 Task: Look for space in Dar es Salaam, Tanzania from 10th July, 2023 to 15th July, 2023 for 7 adults in price range Rs.10000 to Rs.15000. Place can be entire place or shared room with 4 bedrooms having 7 beds and 4 bathrooms. Property type can be house, flat, guest house. Amenities needed are: wifi, TV, free parkinig on premises, gym, breakfast. Booking option can be shelf check-in. Required host language is English.
Action: Mouse moved to (466, 90)
Screenshot: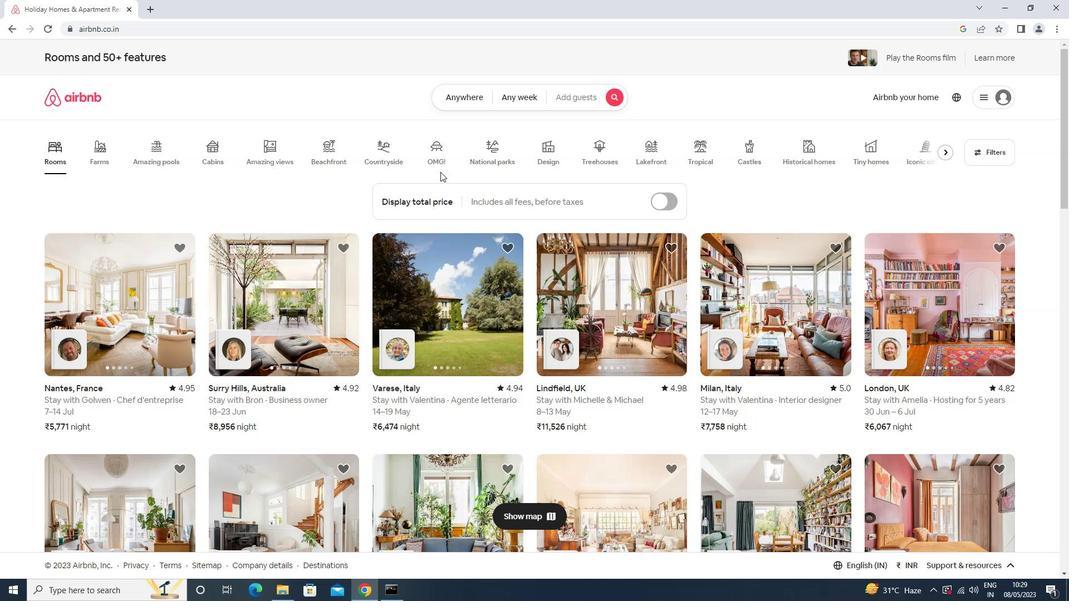 
Action: Mouse pressed left at (466, 90)
Screenshot: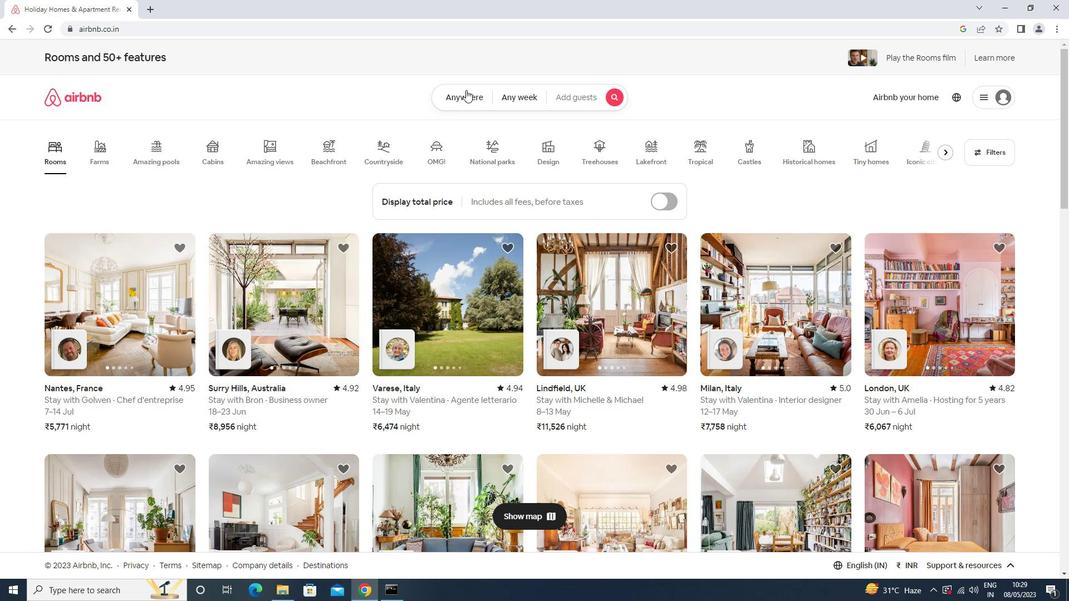 
Action: Mouse moved to (398, 137)
Screenshot: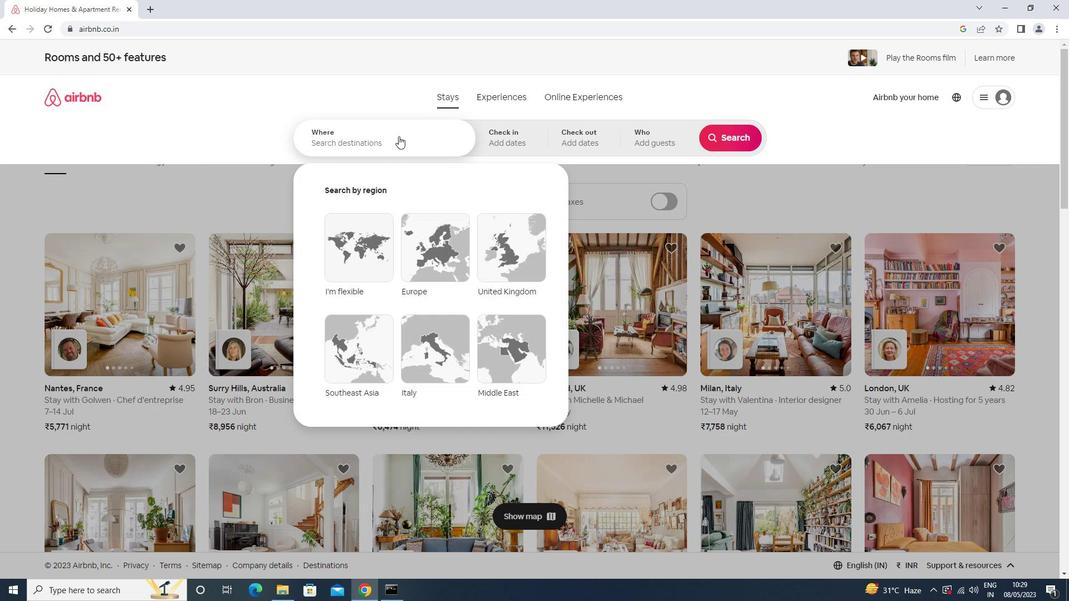 
Action: Mouse pressed left at (398, 137)
Screenshot: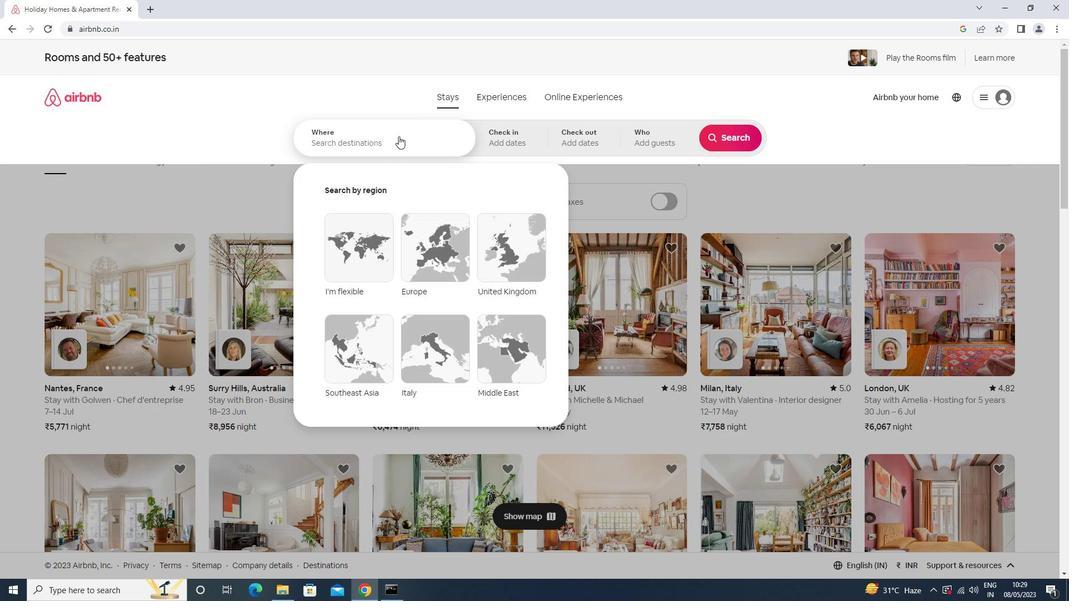 
Action: Key pressed <Key.shift>DAR<Key.space>ES<Key.space><Key.shift>SALAAM<Key.down><Key.enter>
Screenshot: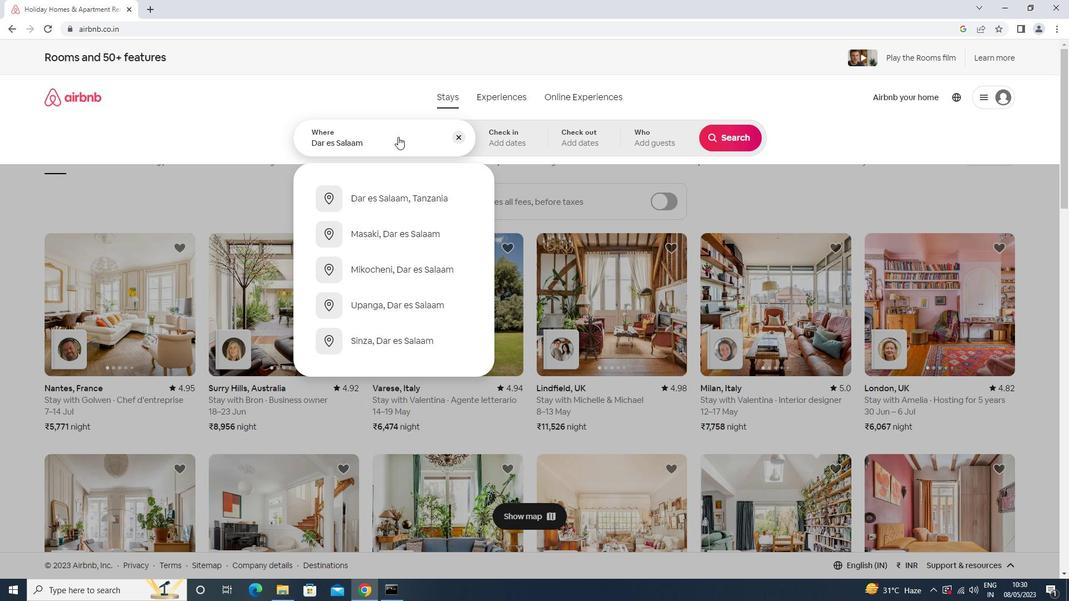 
Action: Mouse moved to (734, 224)
Screenshot: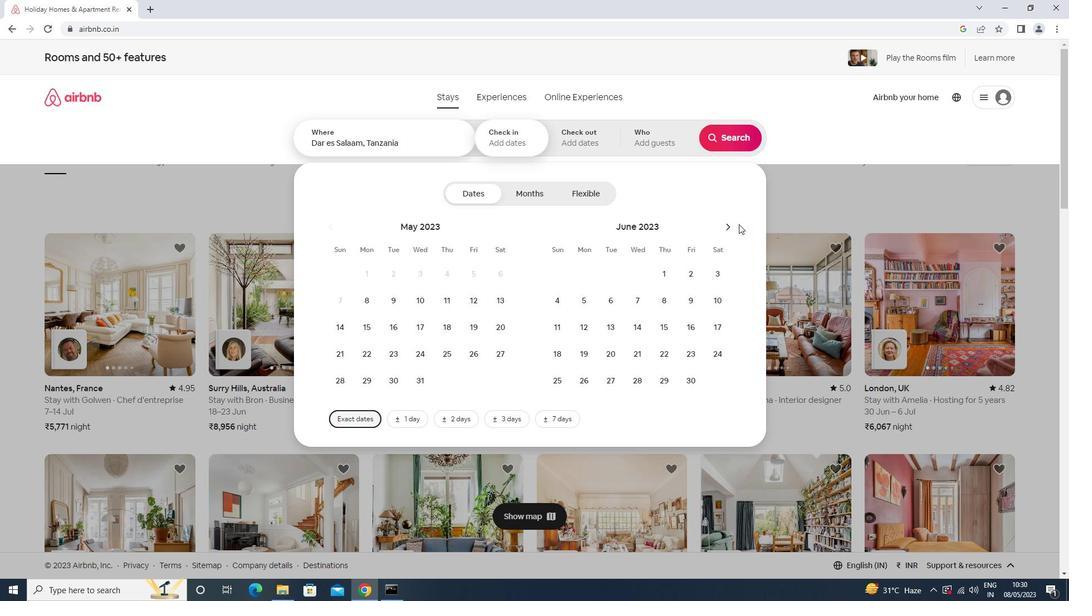 
Action: Mouse pressed left at (734, 224)
Screenshot: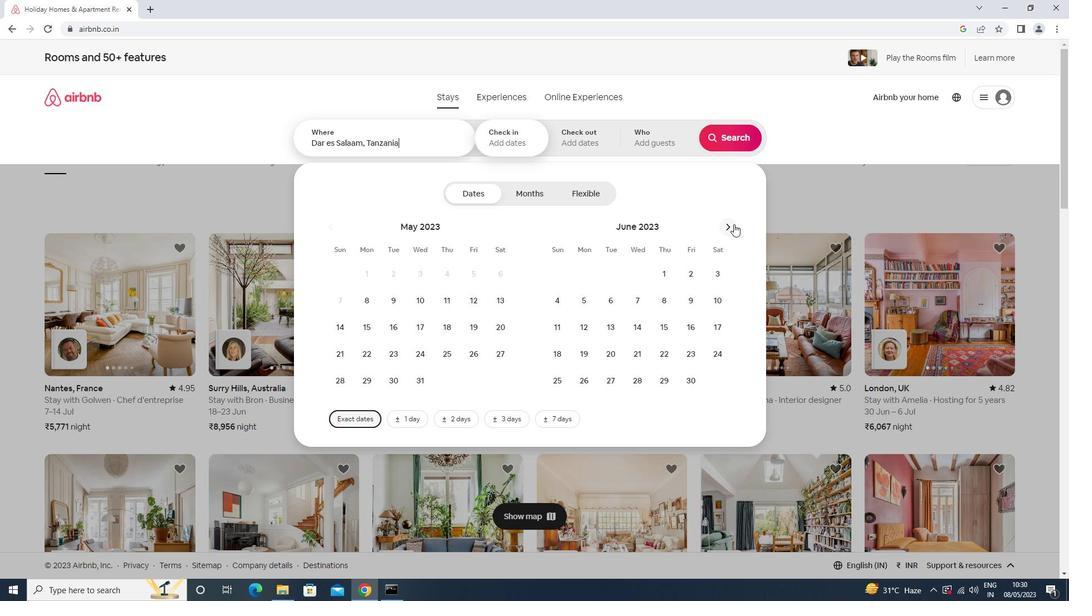 
Action: Mouse moved to (586, 324)
Screenshot: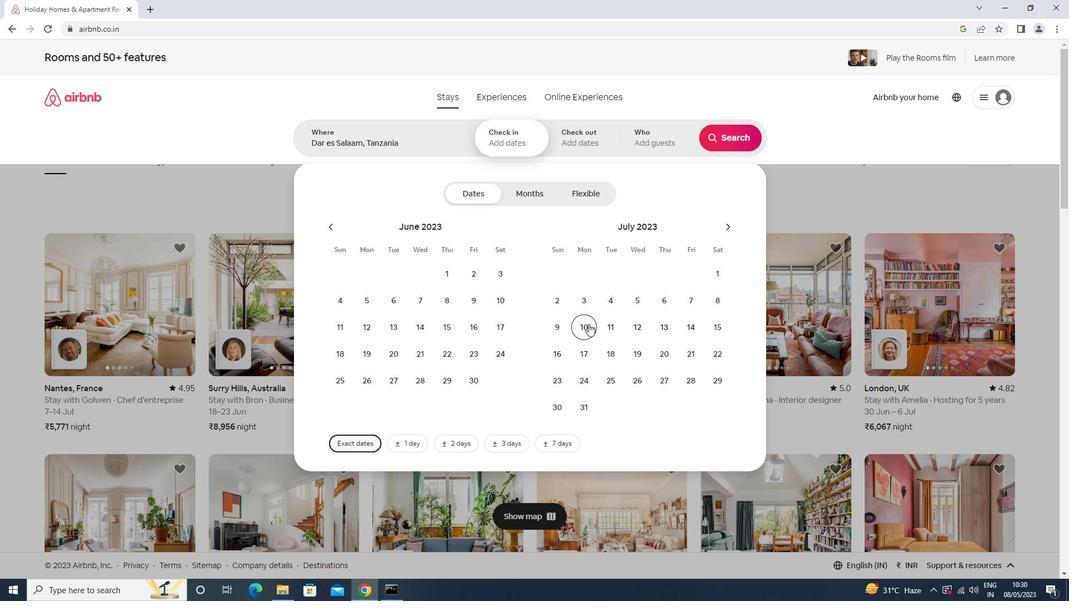 
Action: Mouse pressed left at (586, 324)
Screenshot: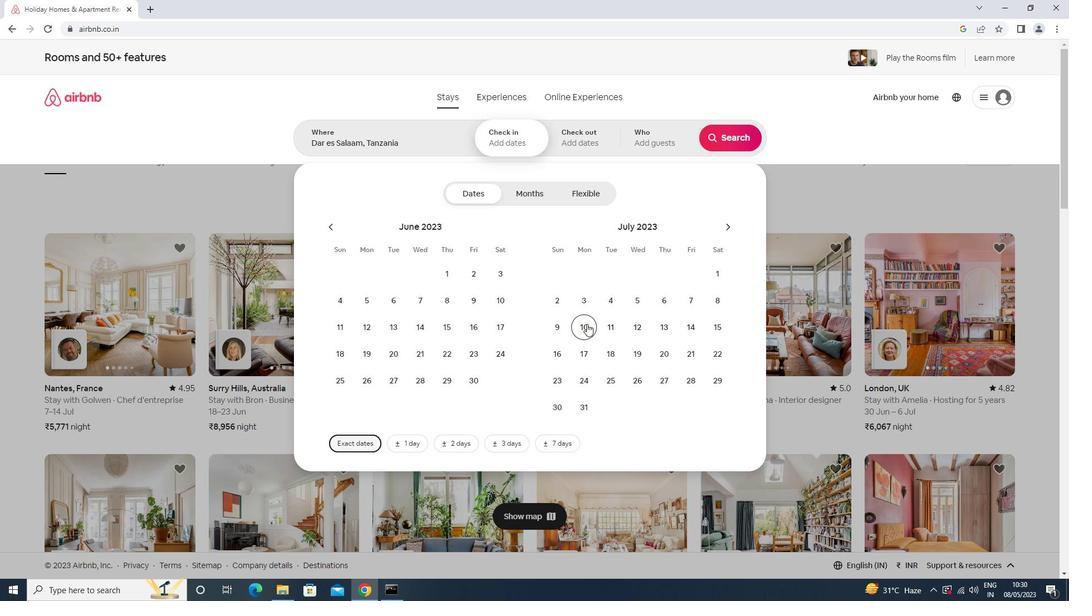 
Action: Mouse moved to (720, 330)
Screenshot: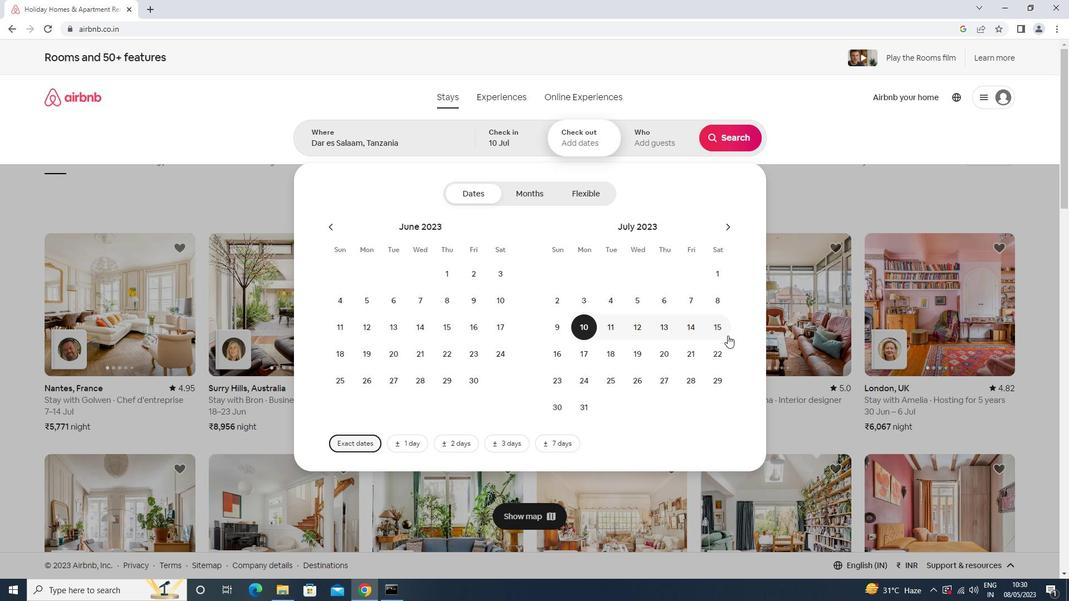 
Action: Mouse pressed left at (720, 330)
Screenshot: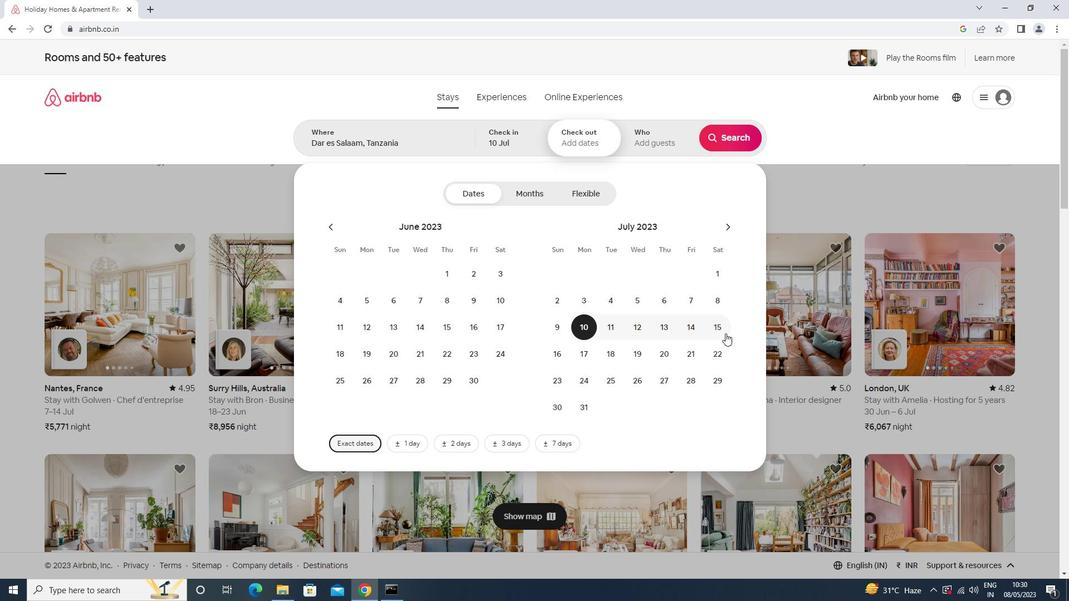 
Action: Mouse moved to (631, 135)
Screenshot: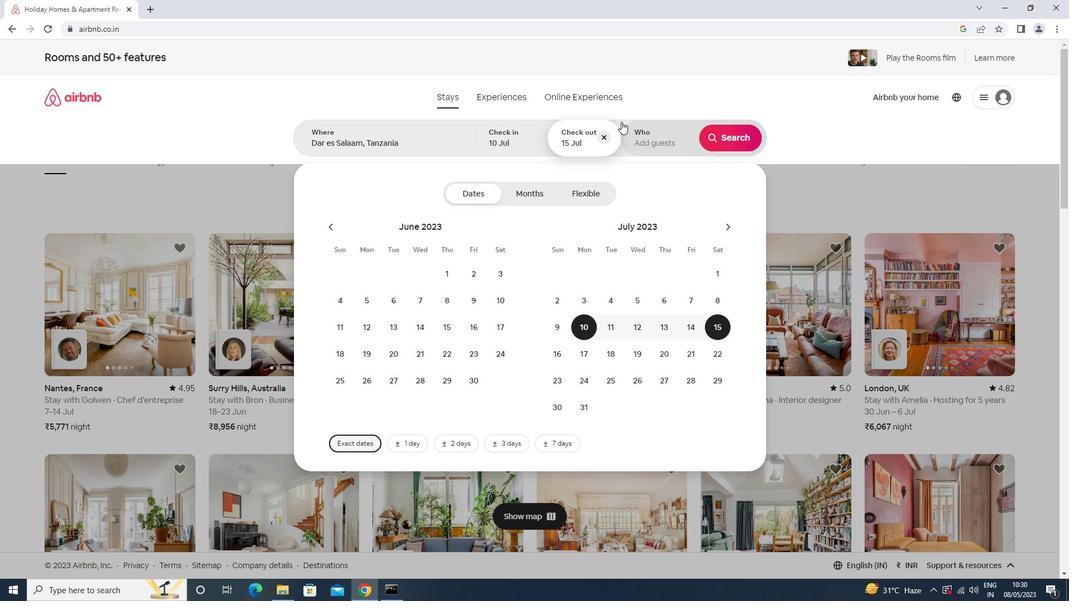 
Action: Mouse pressed left at (631, 135)
Screenshot: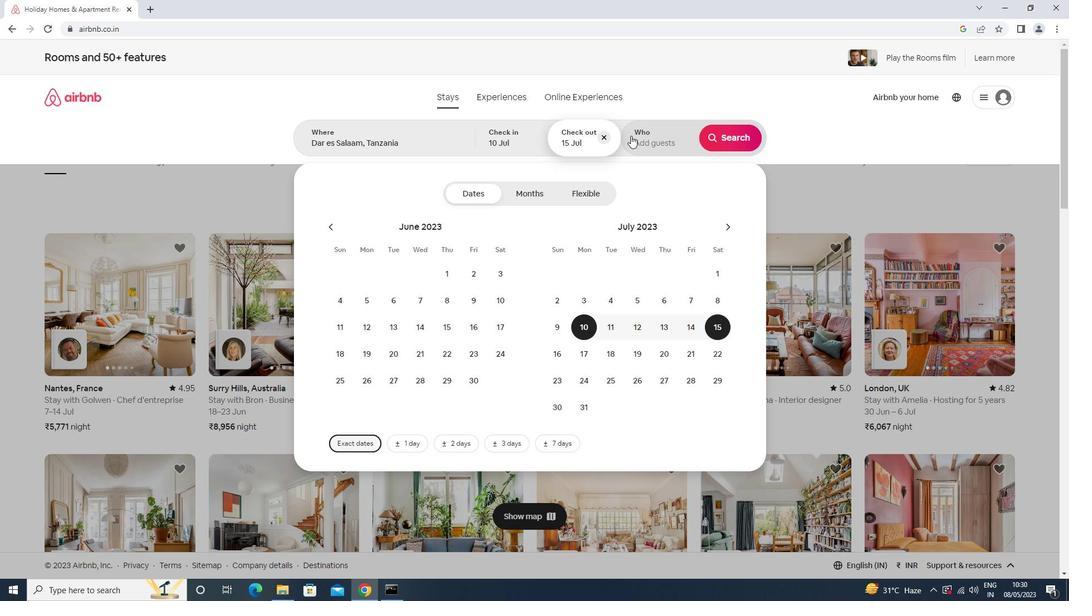 
Action: Mouse moved to (733, 198)
Screenshot: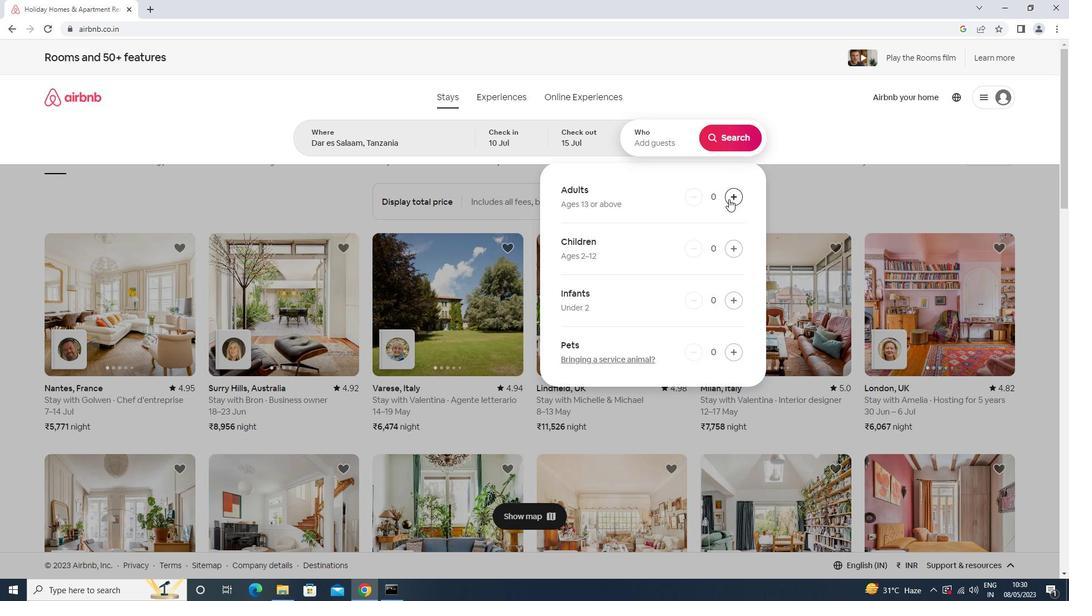 
Action: Mouse pressed left at (733, 198)
Screenshot: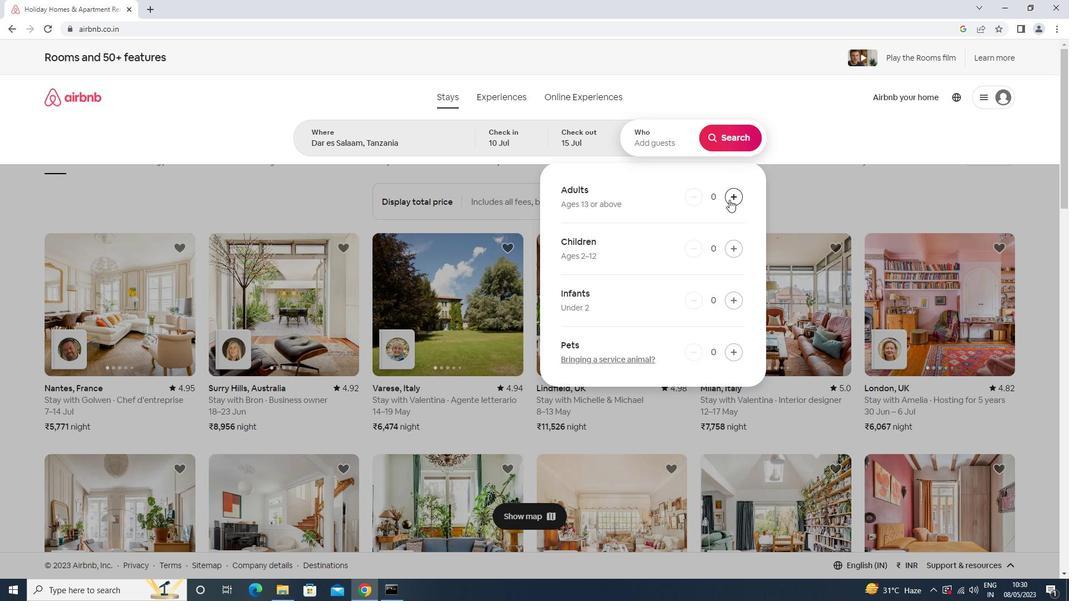 
Action: Mouse pressed left at (733, 198)
Screenshot: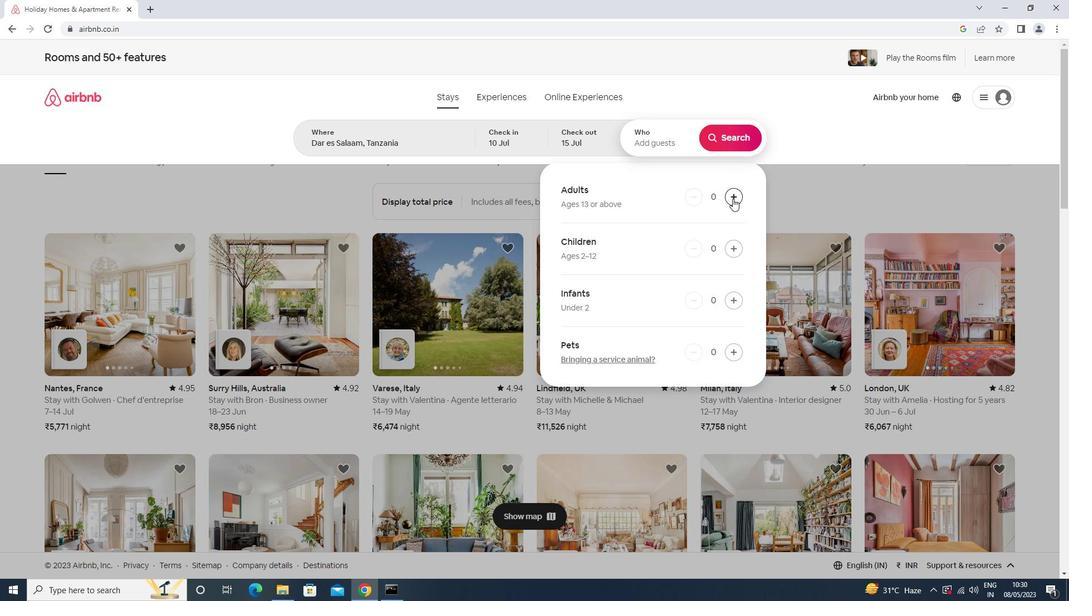 
Action: Mouse moved to (733, 198)
Screenshot: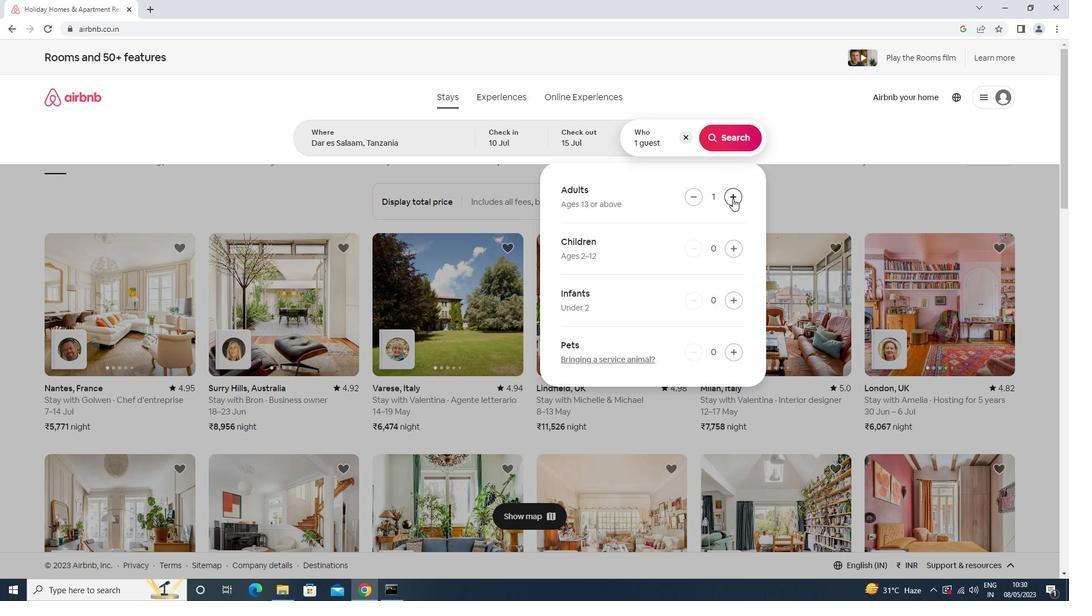 
Action: Mouse pressed left at (733, 198)
Screenshot: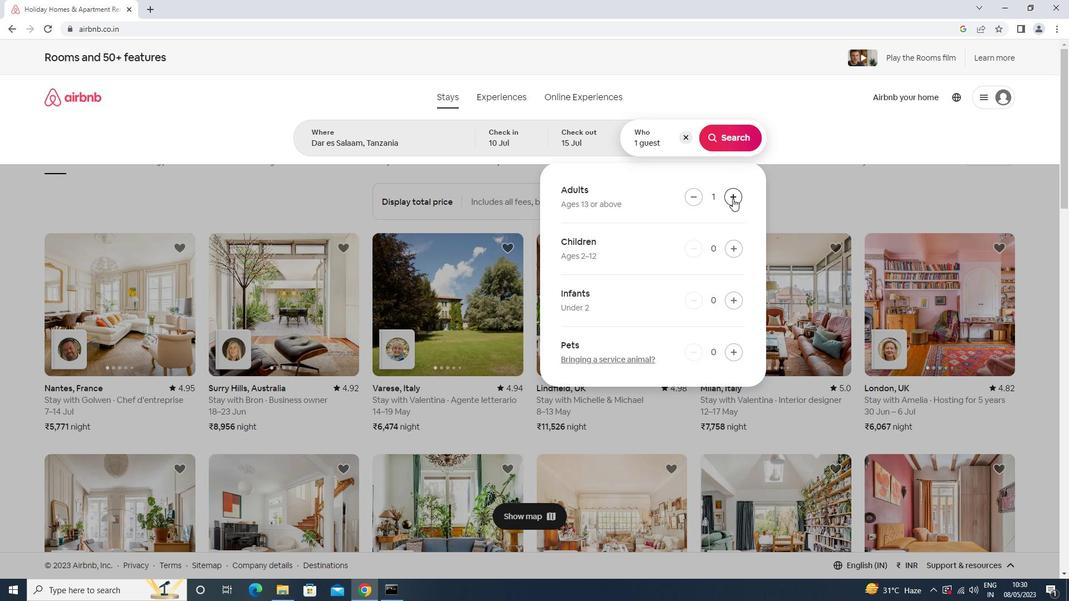 
Action: Mouse pressed left at (733, 198)
Screenshot: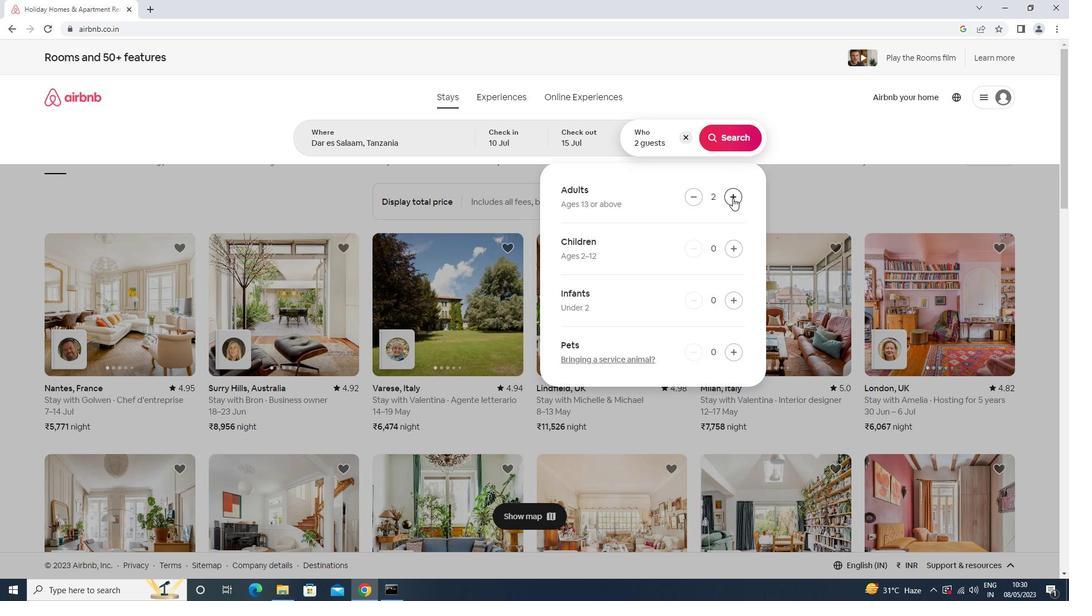 
Action: Mouse pressed left at (733, 198)
Screenshot: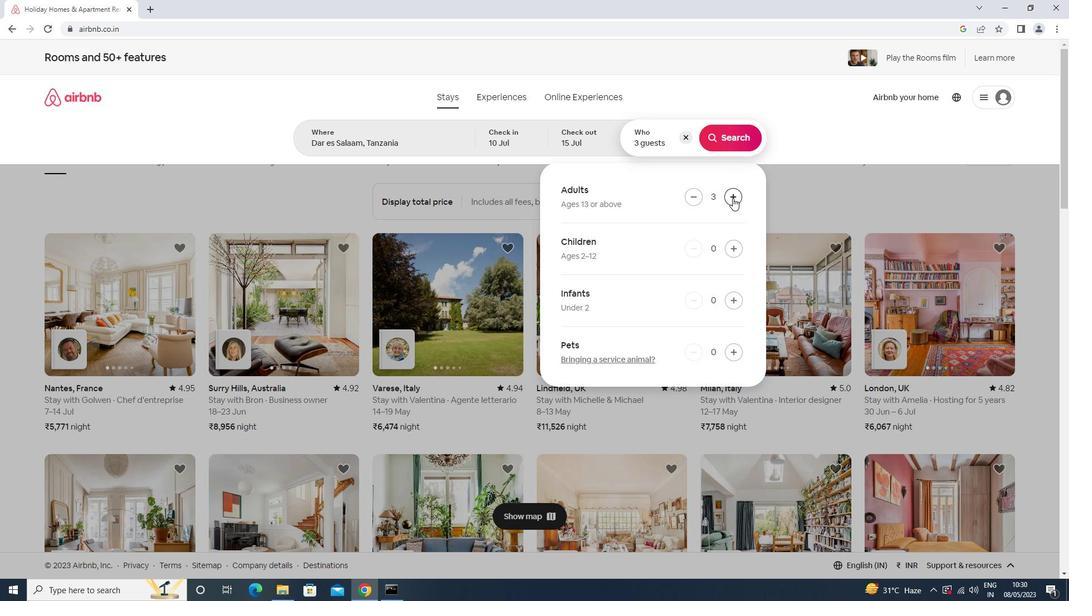 
Action: Mouse pressed left at (733, 198)
Screenshot: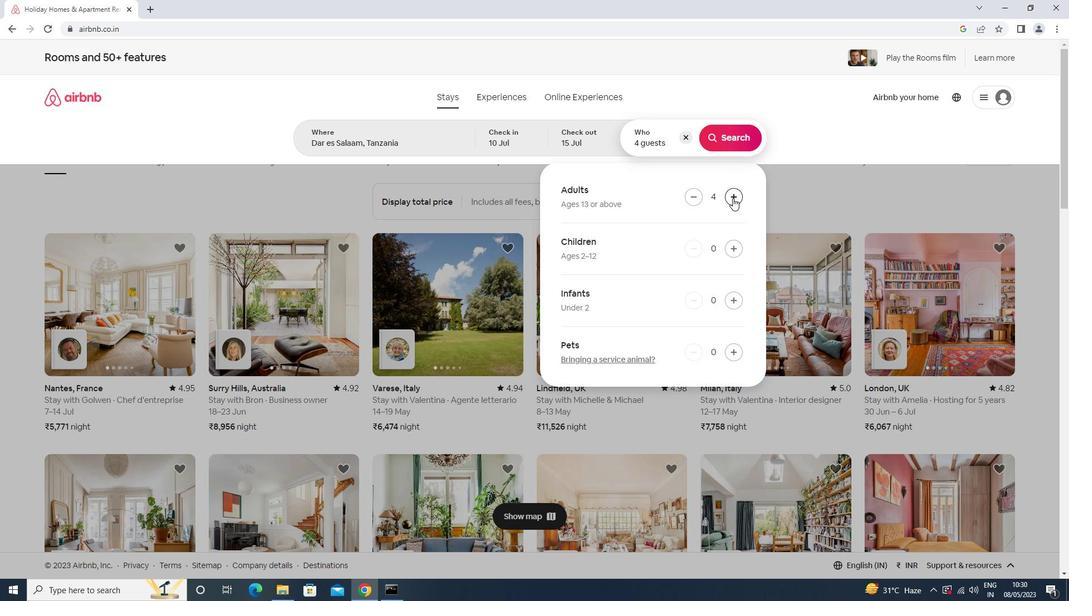 
Action: Mouse pressed left at (733, 198)
Screenshot: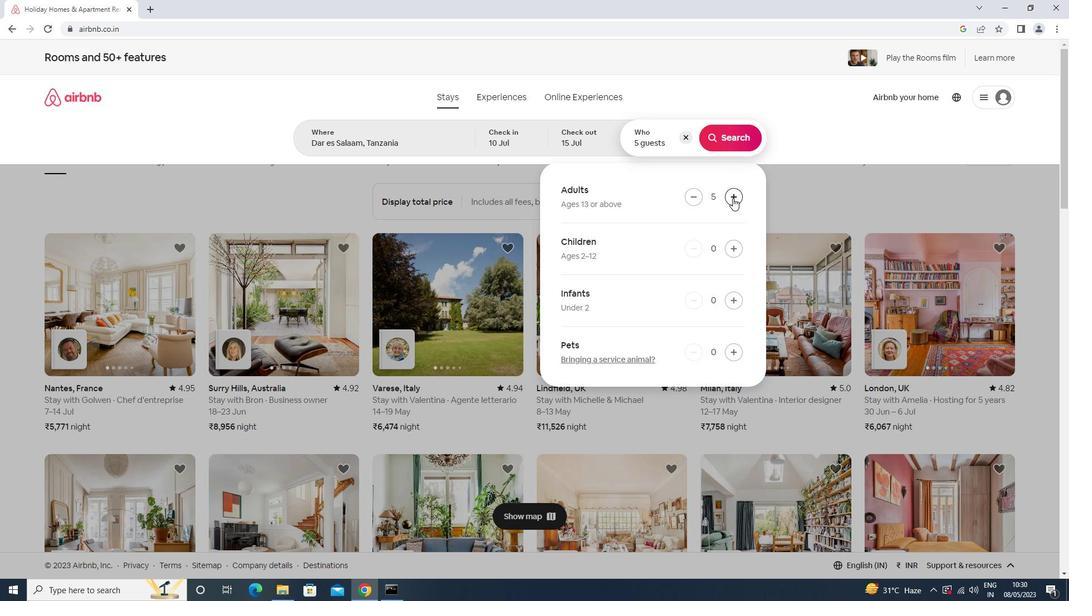 
Action: Mouse moved to (736, 142)
Screenshot: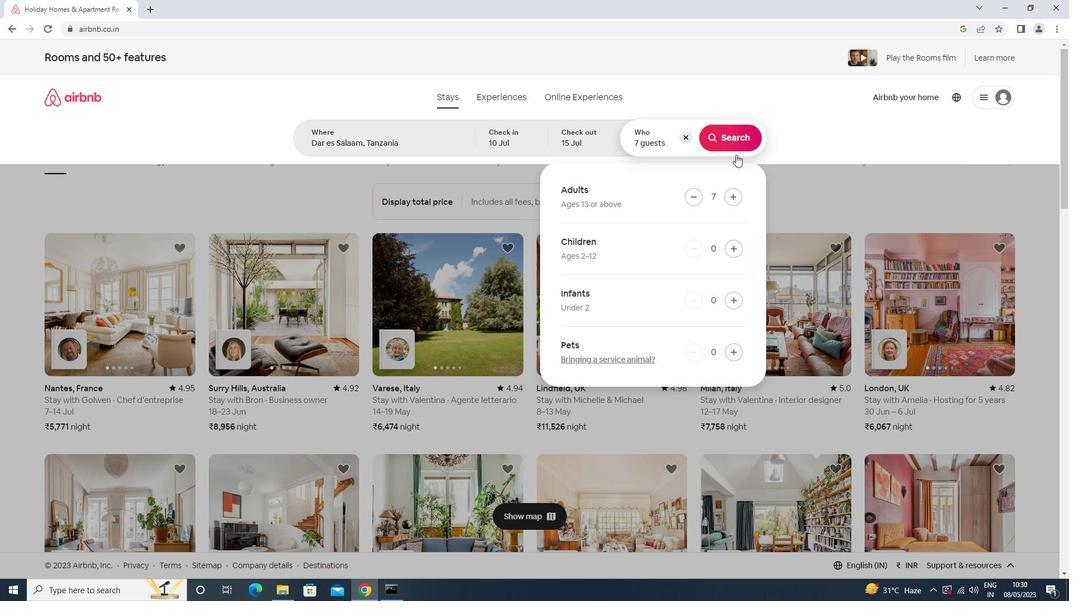 
Action: Mouse pressed left at (736, 142)
Screenshot: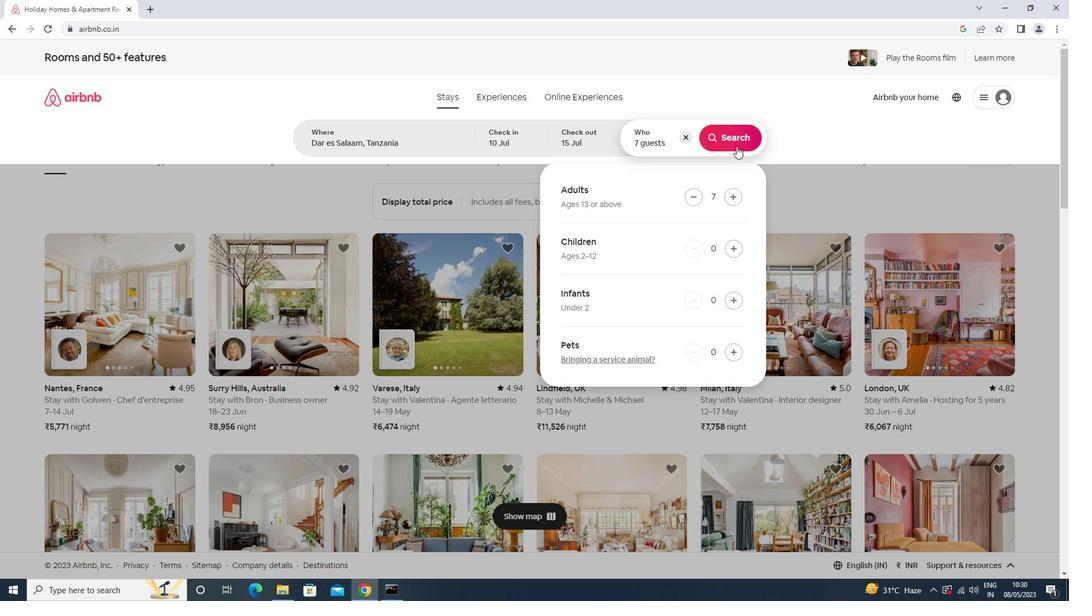 
Action: Mouse moved to (1017, 109)
Screenshot: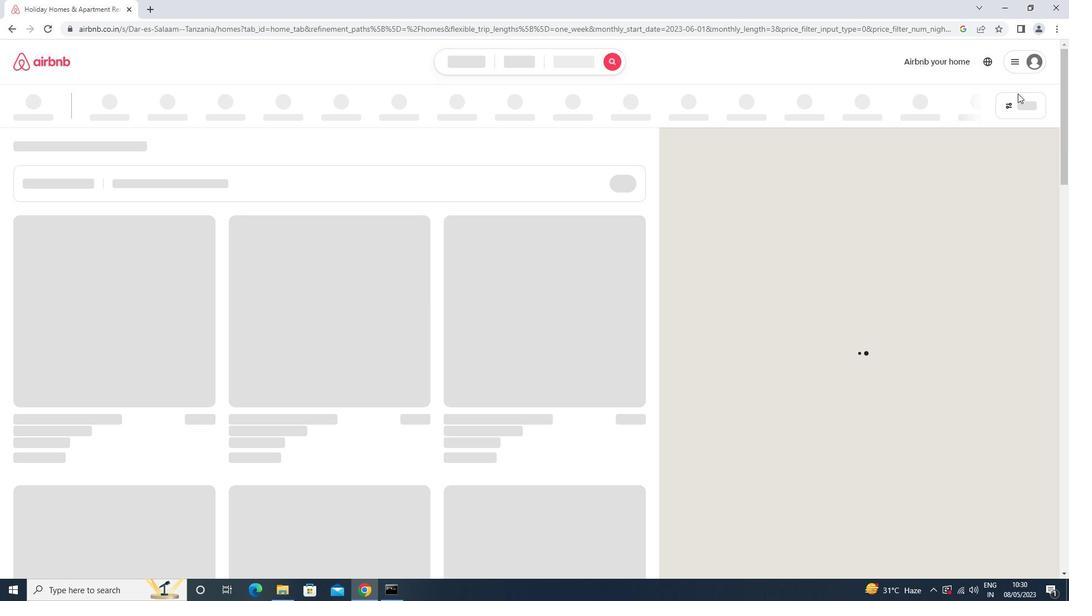 
Action: Mouse pressed left at (1017, 109)
Screenshot: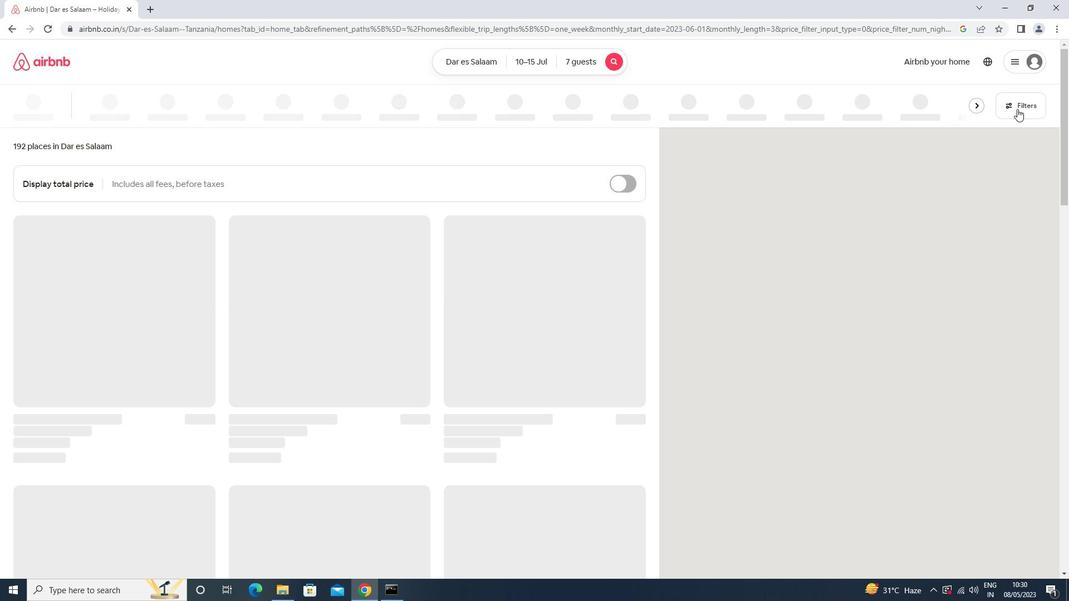 
Action: Mouse moved to (483, 374)
Screenshot: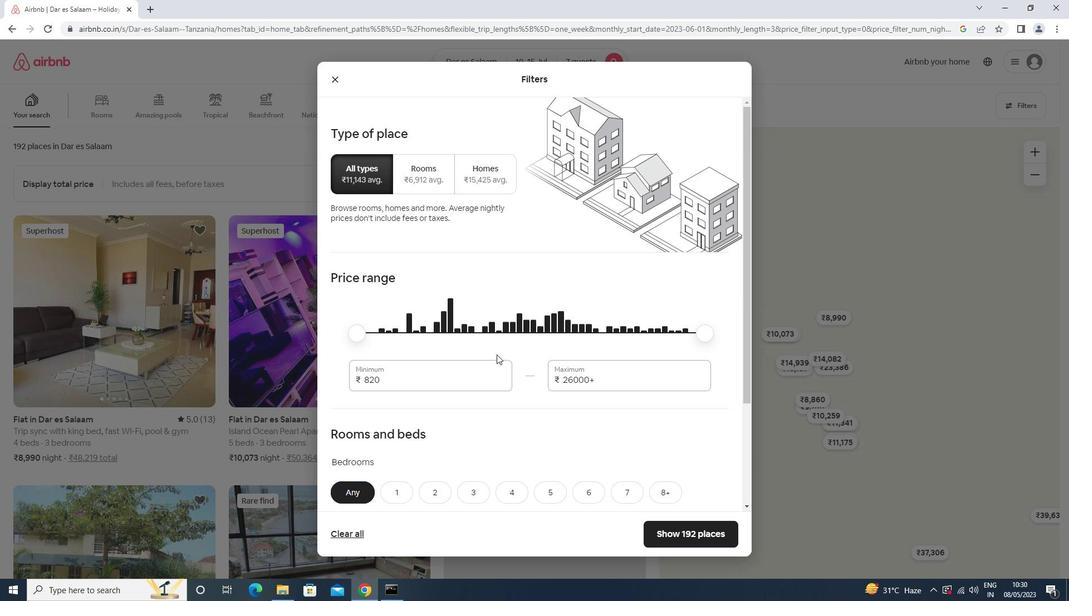 
Action: Mouse pressed left at (483, 374)
Screenshot: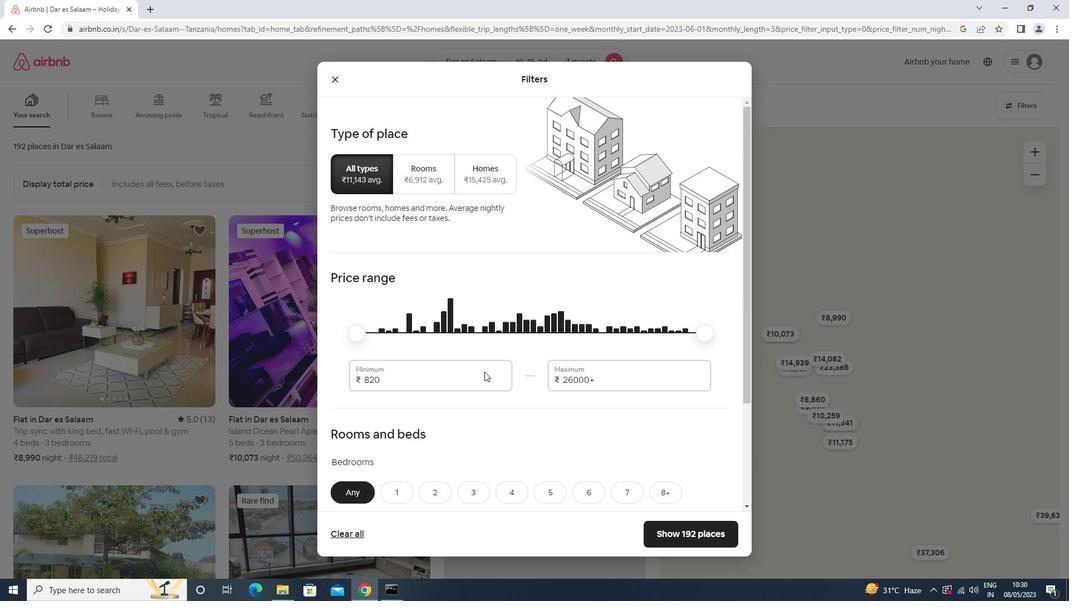 
Action: Mouse moved to (484, 373)
Screenshot: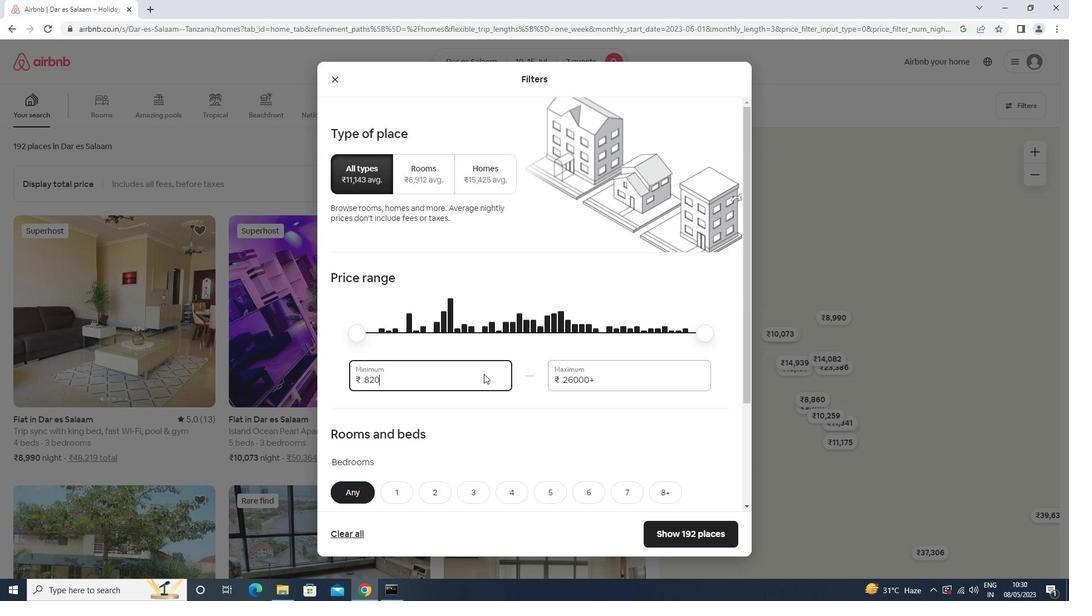 
Action: Key pressed <Key.backspace><Key.backspace><Key.backspace><Key.backspace>10000<Key.tab>15000
Screenshot: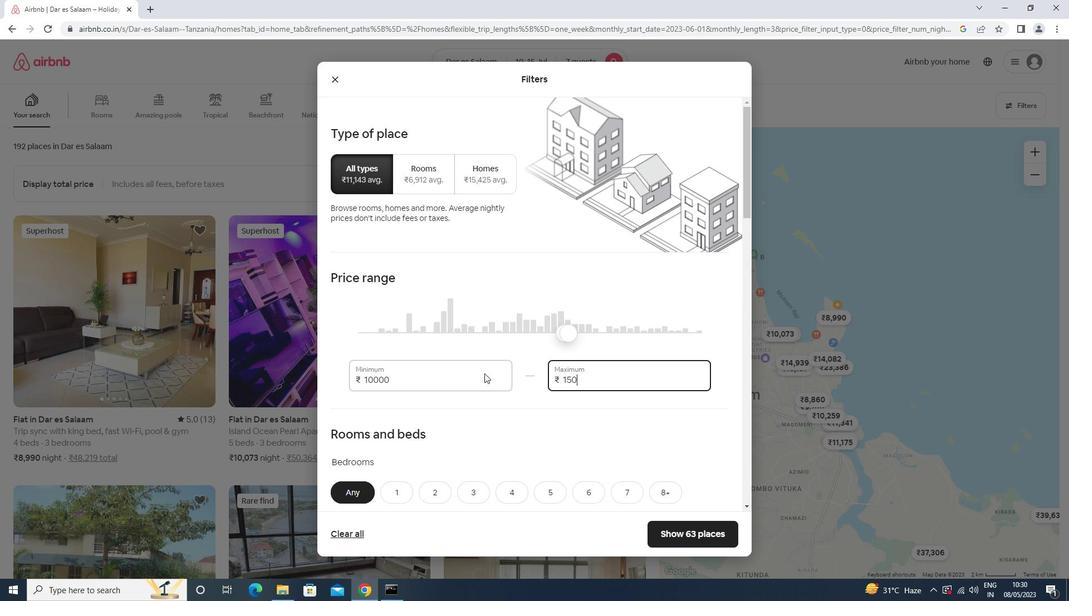 
Action: Mouse moved to (486, 368)
Screenshot: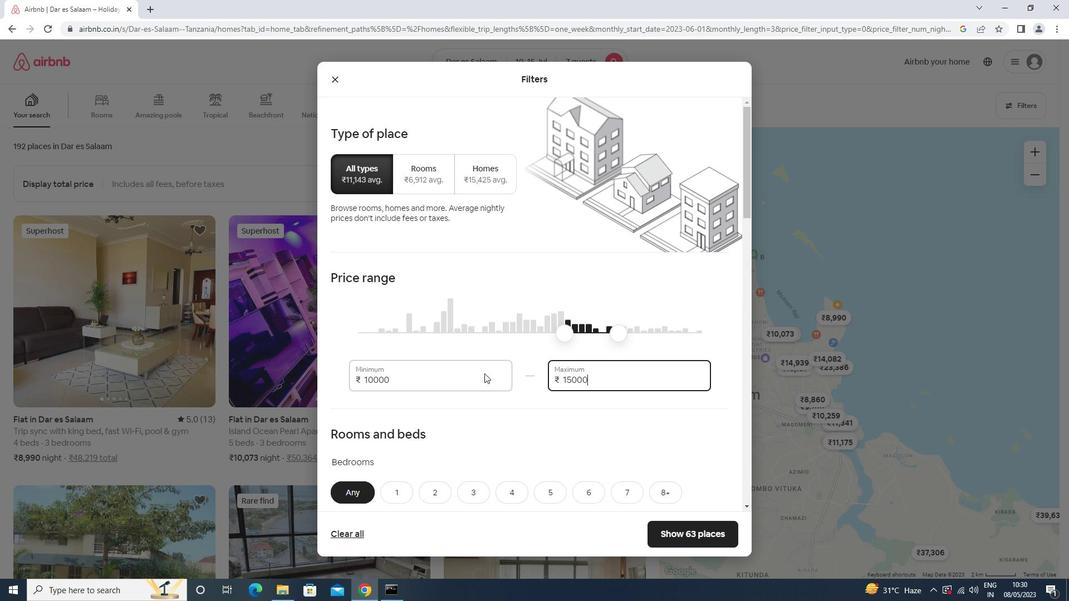 
Action: Mouse scrolled (486, 367) with delta (0, 0)
Screenshot: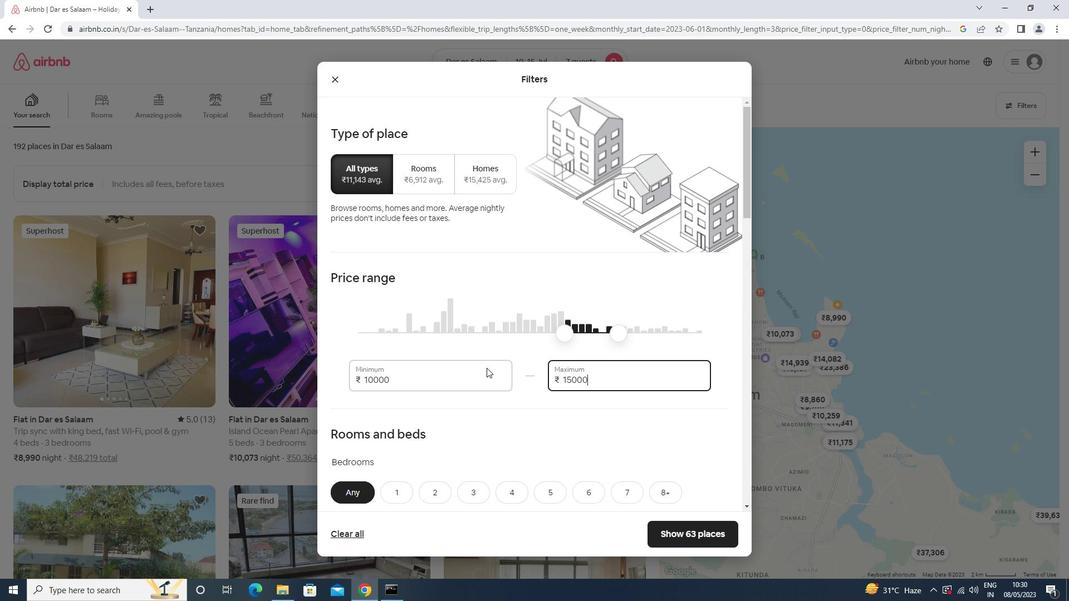 
Action: Mouse scrolled (486, 367) with delta (0, 0)
Screenshot: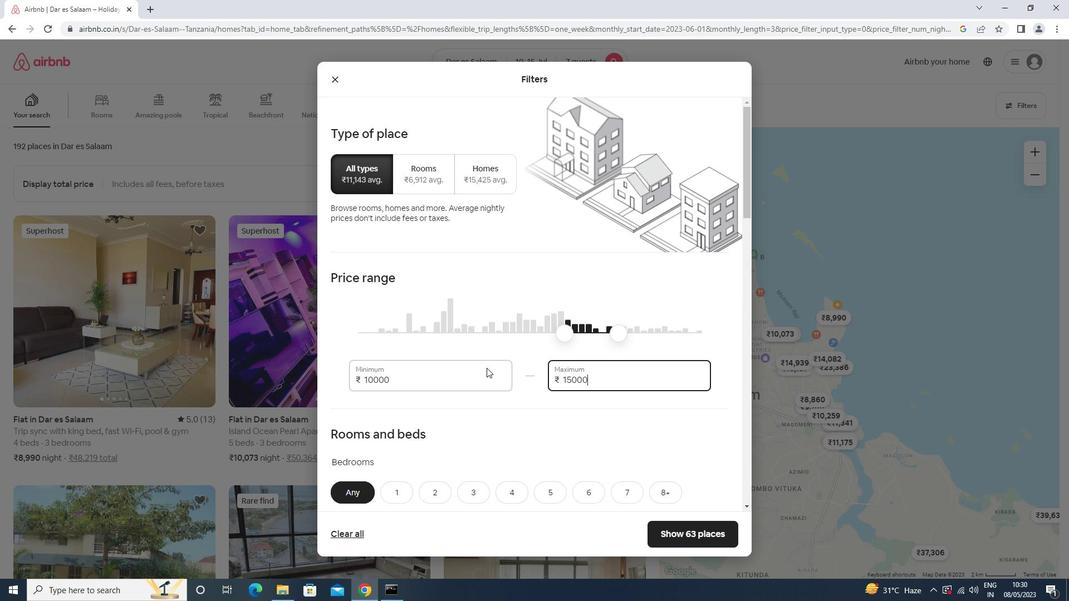 
Action: Mouse scrolled (486, 367) with delta (0, 0)
Screenshot: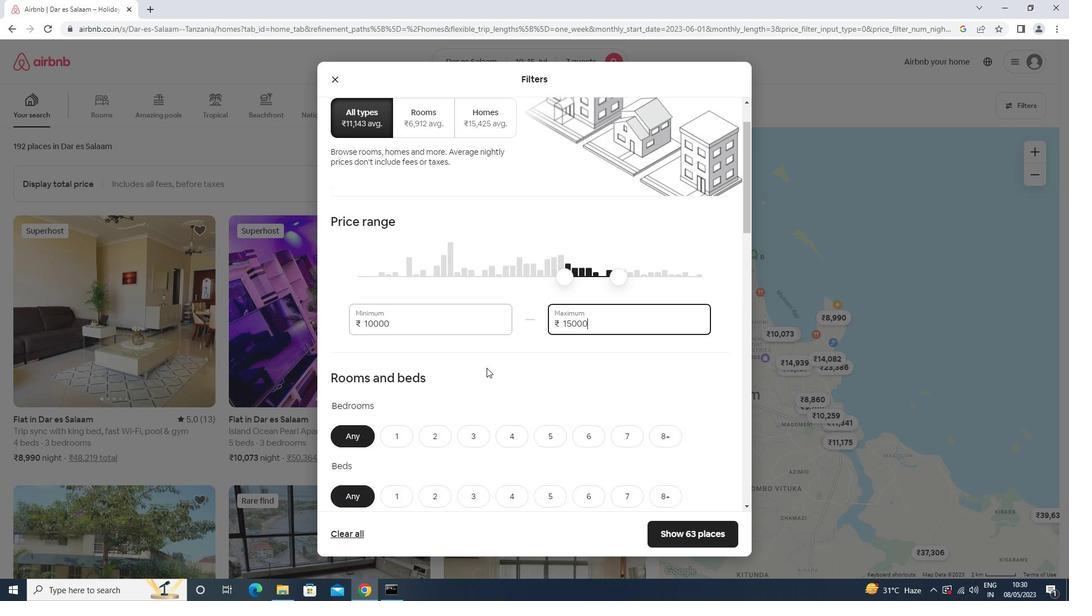 
Action: Mouse moved to (513, 329)
Screenshot: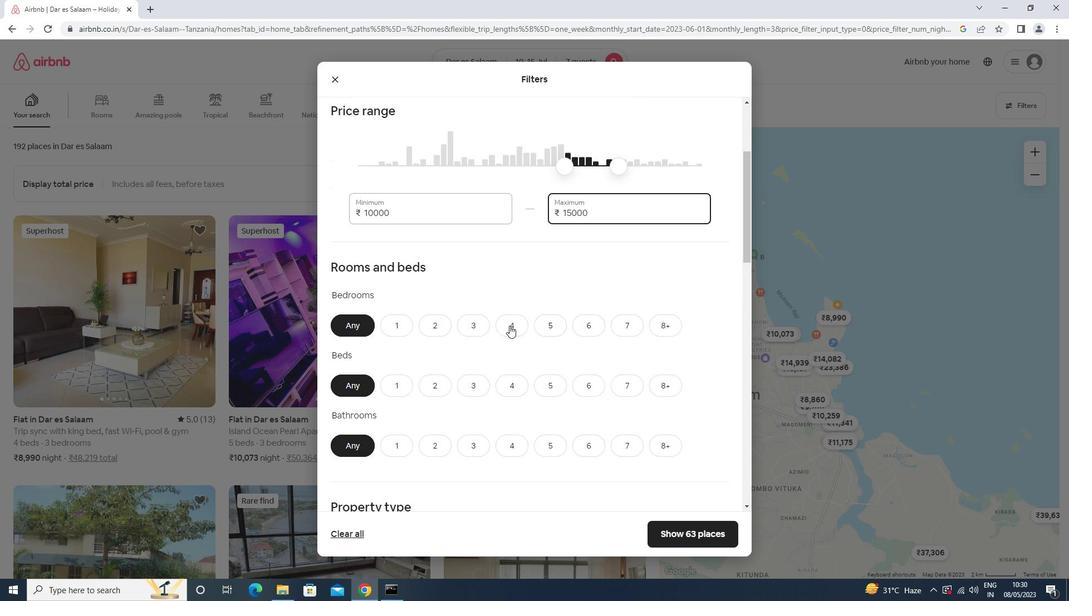 
Action: Mouse pressed left at (513, 329)
Screenshot: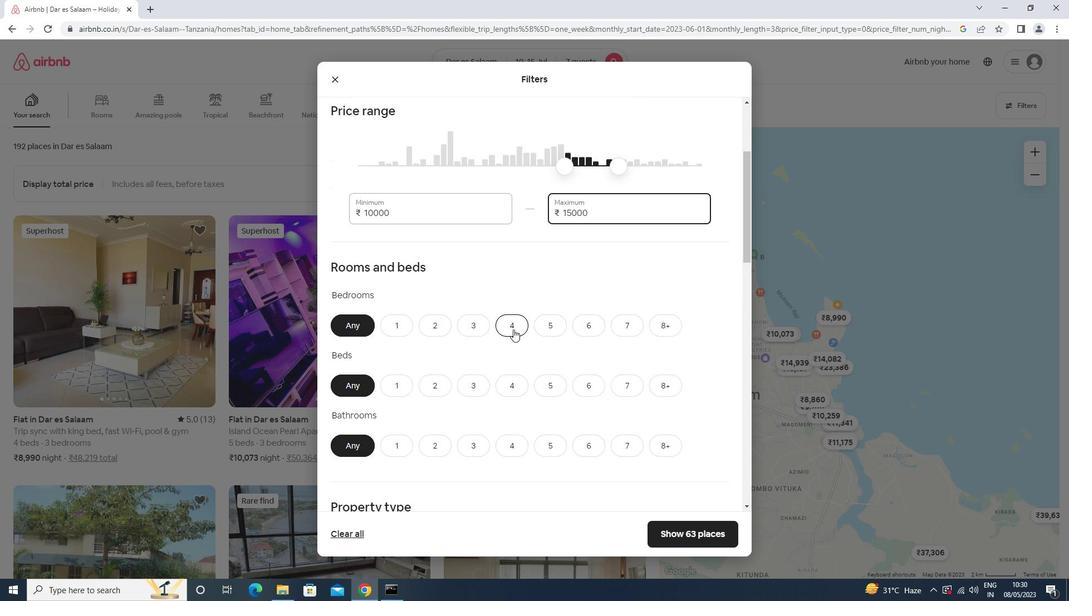 
Action: Mouse moved to (621, 385)
Screenshot: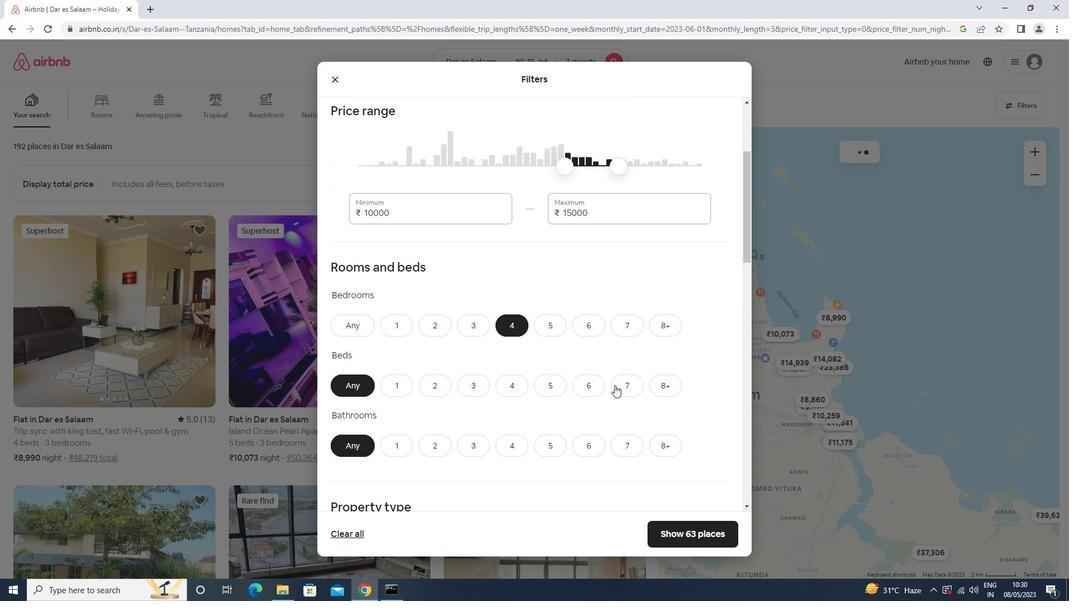 
Action: Mouse pressed left at (621, 385)
Screenshot: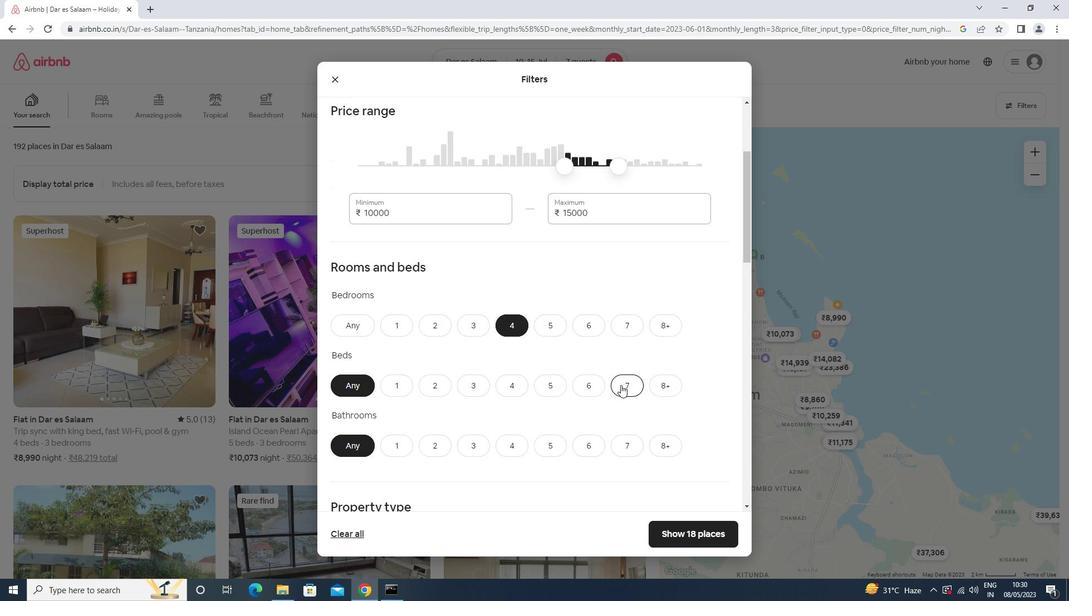 
Action: Mouse moved to (518, 441)
Screenshot: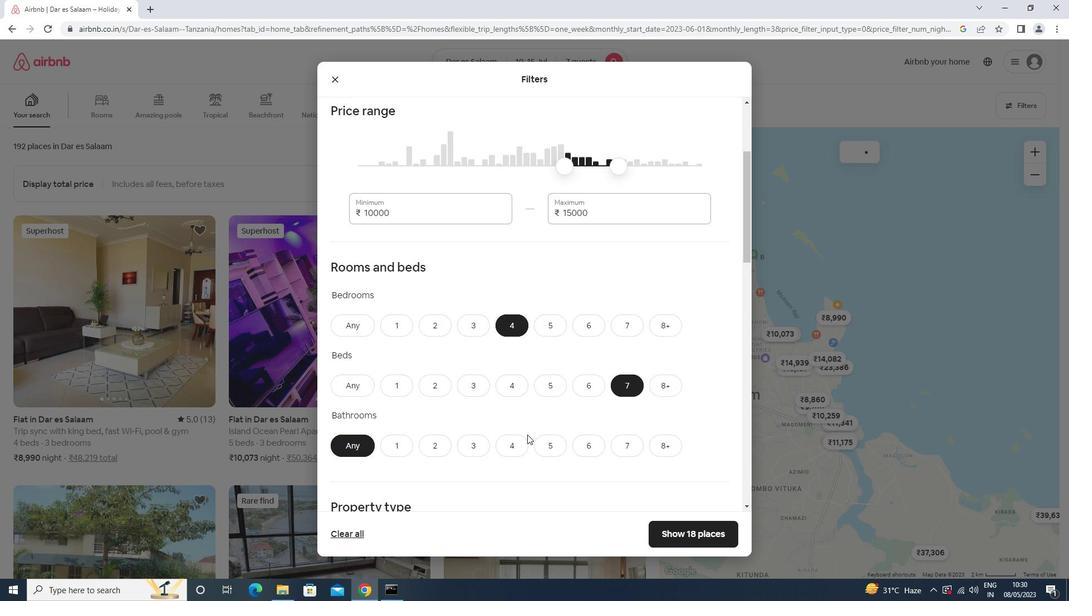 
Action: Mouse pressed left at (518, 441)
Screenshot: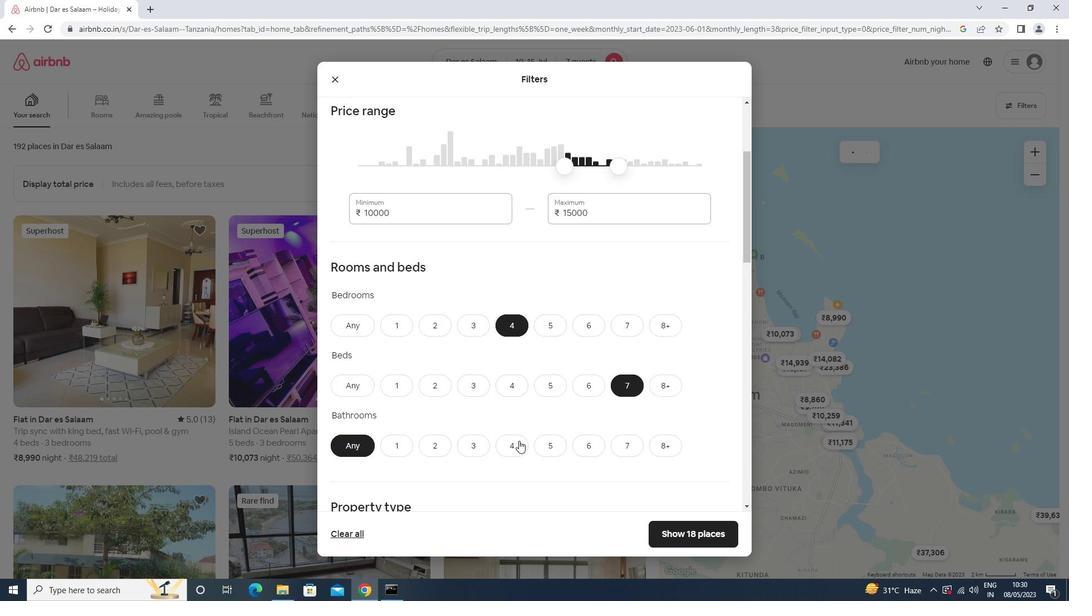 
Action: Mouse moved to (467, 356)
Screenshot: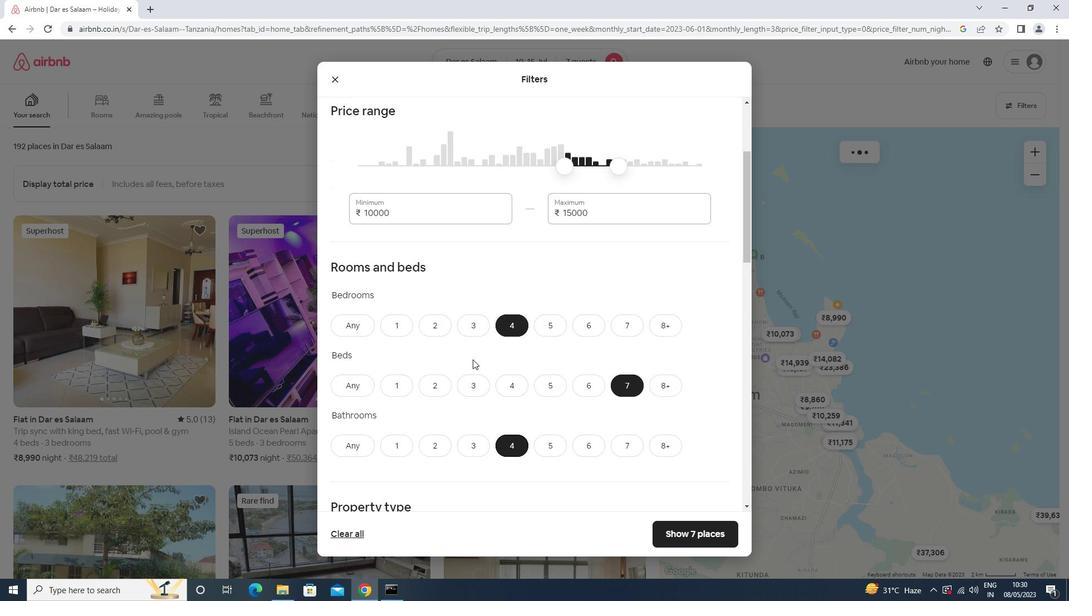 
Action: Mouse scrolled (467, 355) with delta (0, 0)
Screenshot: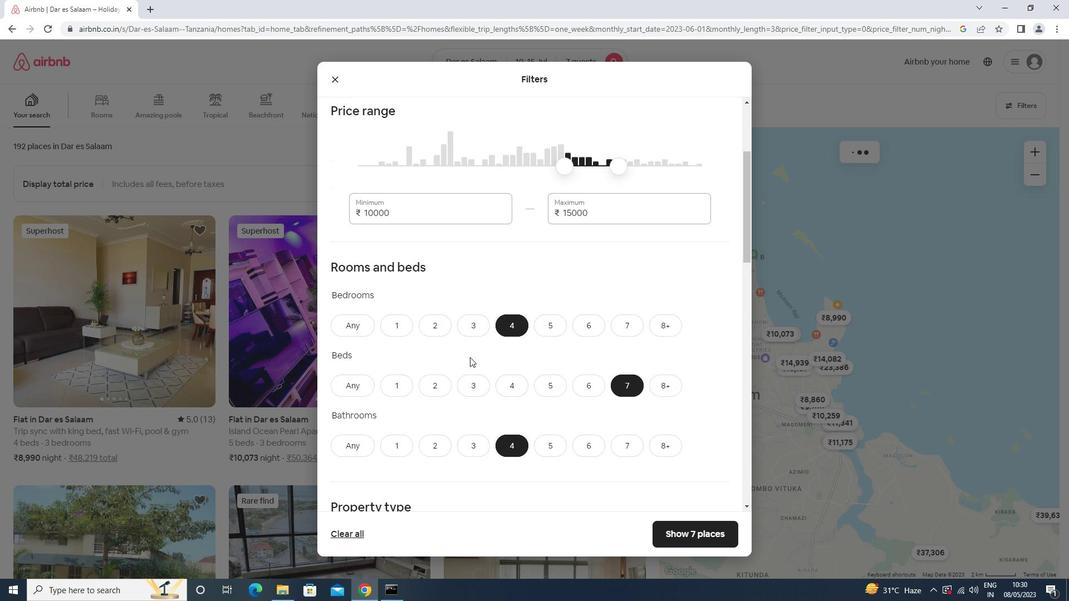 
Action: Mouse scrolled (467, 355) with delta (0, 0)
Screenshot: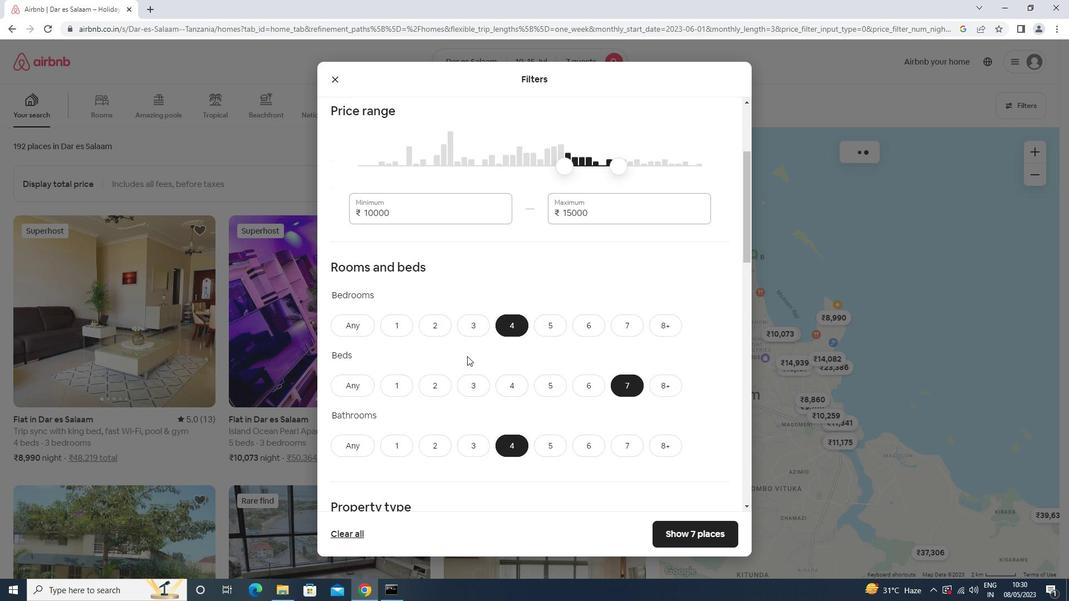 
Action: Mouse scrolled (467, 355) with delta (0, 0)
Screenshot: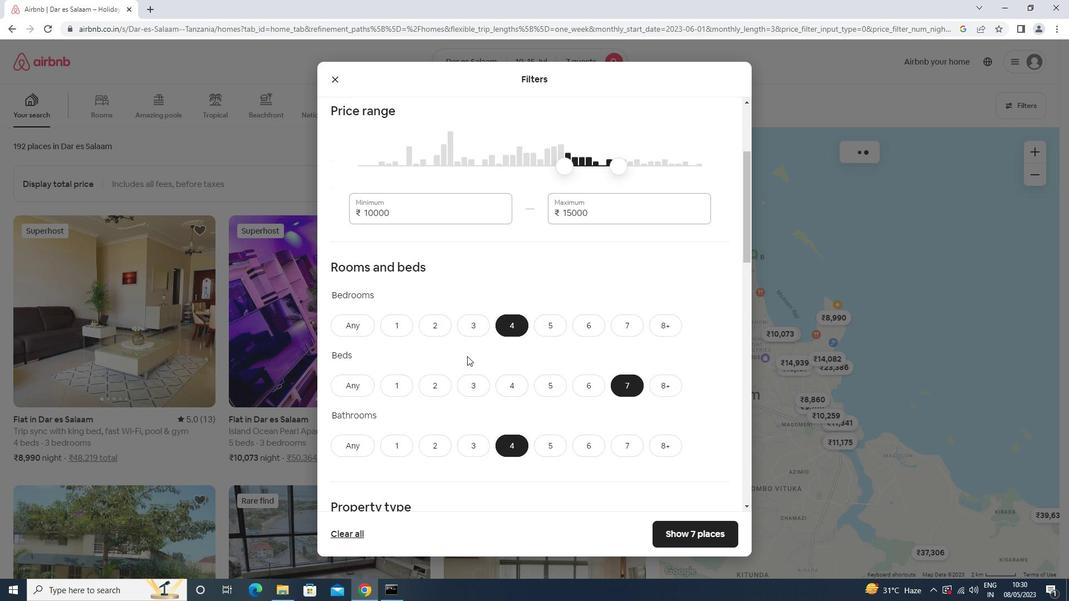 
Action: Mouse scrolled (467, 355) with delta (0, 0)
Screenshot: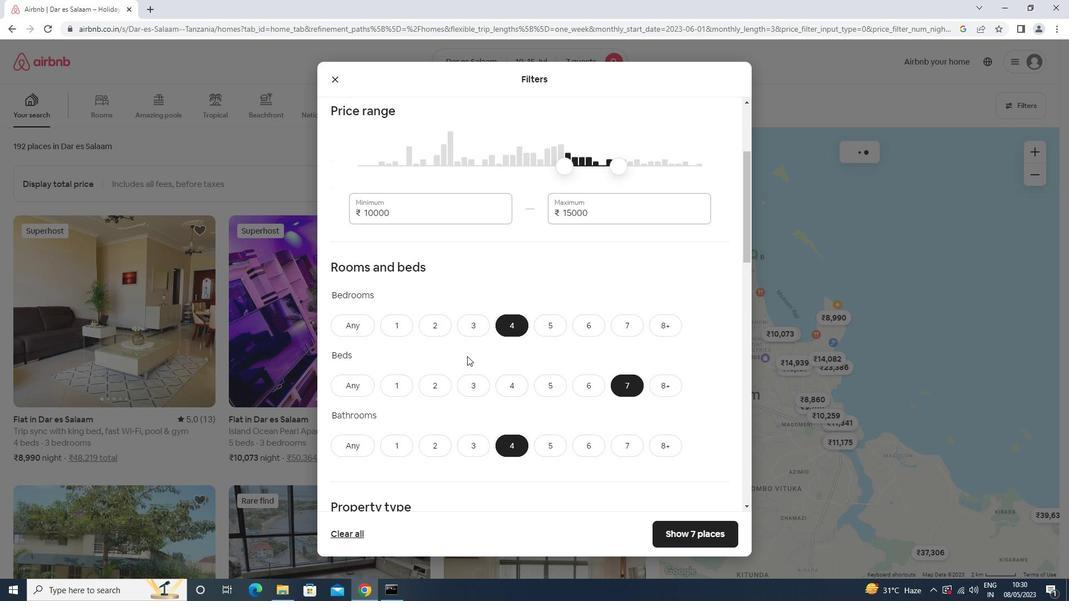 
Action: Mouse scrolled (467, 355) with delta (0, 0)
Screenshot: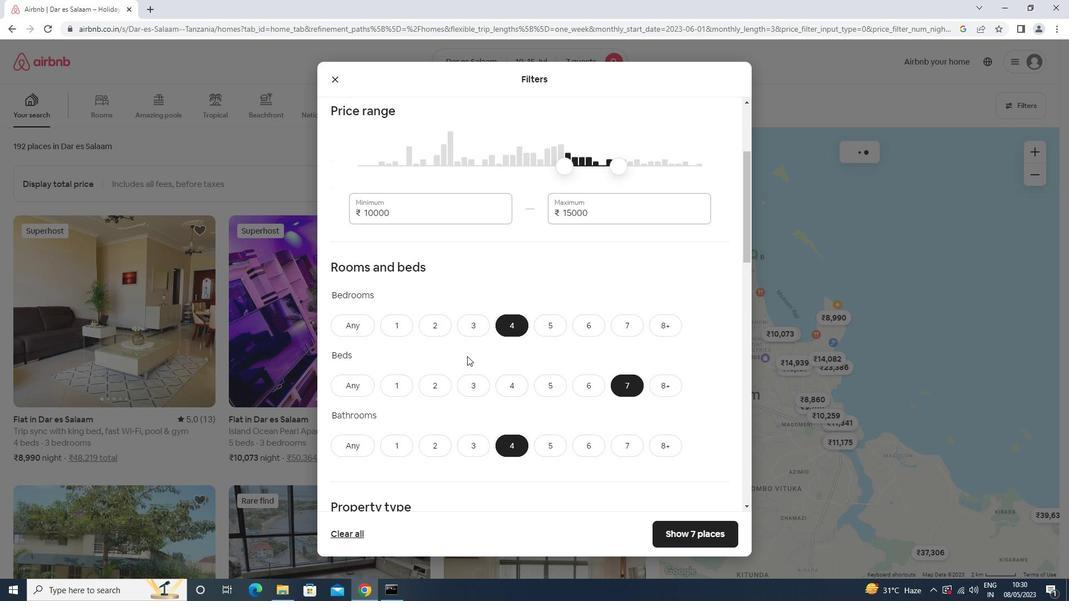 
Action: Mouse moved to (397, 300)
Screenshot: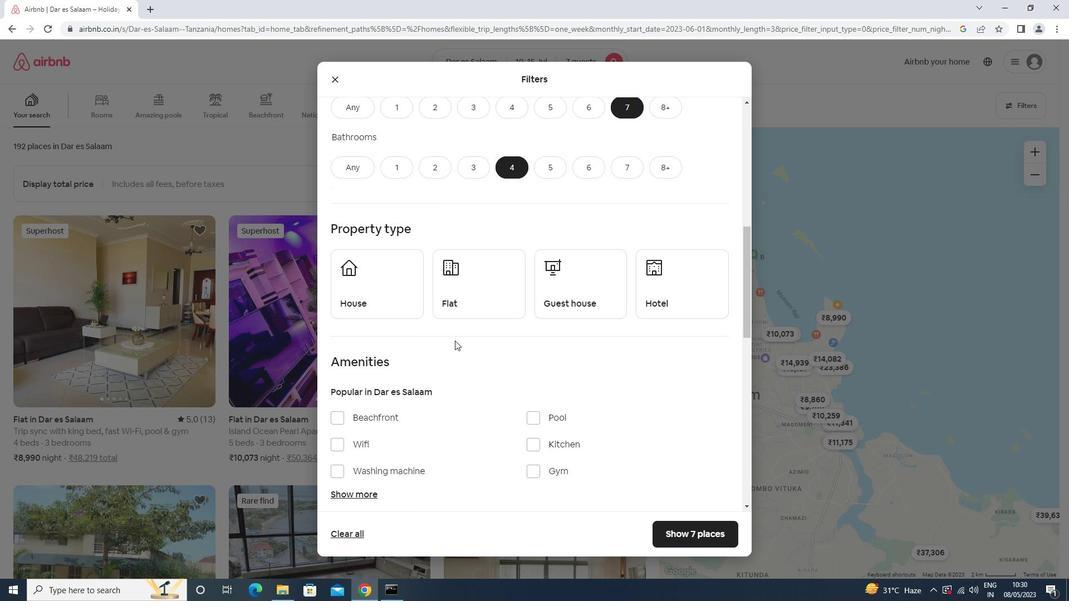 
Action: Mouse pressed left at (397, 300)
Screenshot: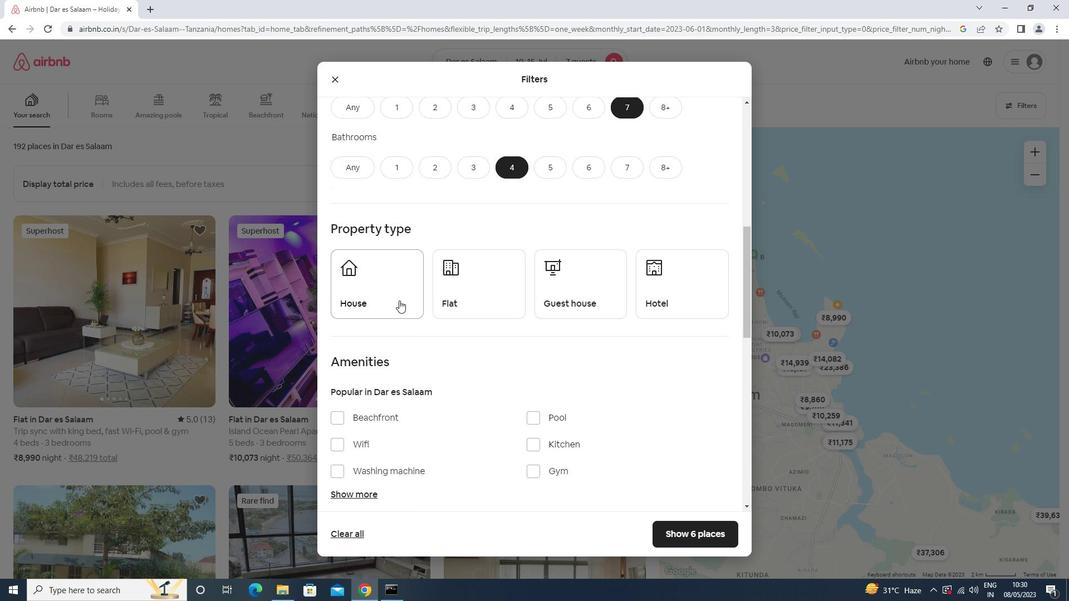 
Action: Mouse moved to (498, 300)
Screenshot: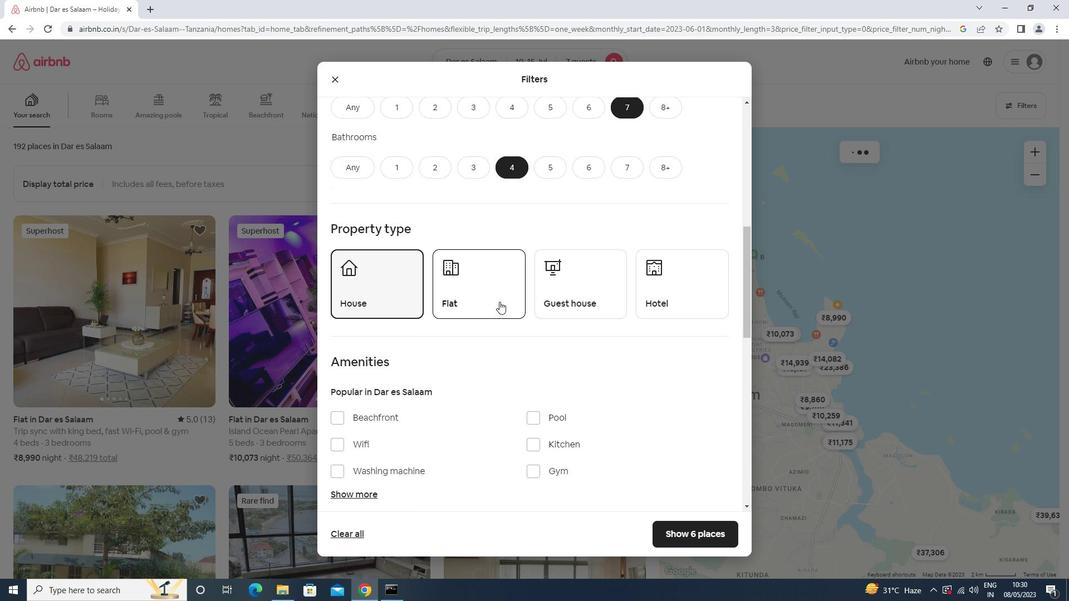 
Action: Mouse pressed left at (498, 300)
Screenshot: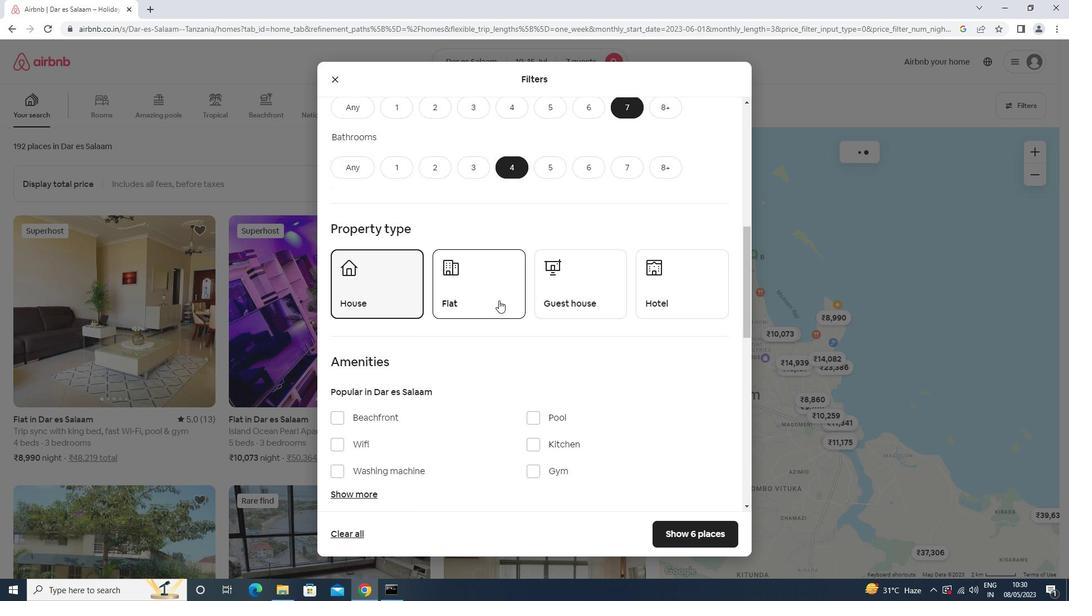 
Action: Mouse moved to (562, 293)
Screenshot: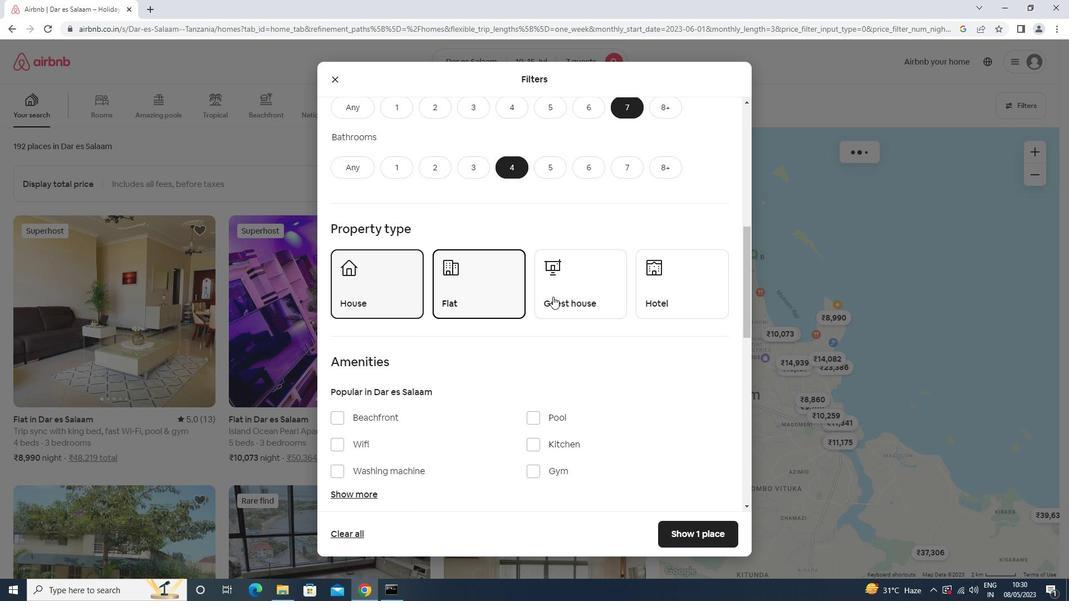 
Action: Mouse pressed left at (562, 293)
Screenshot: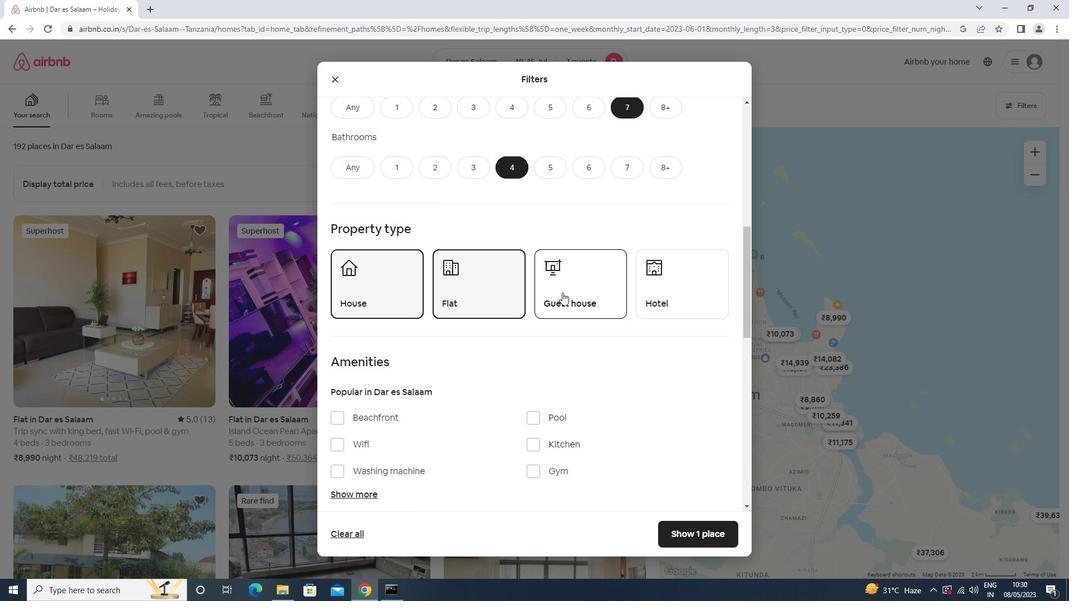 
Action: Mouse moved to (553, 298)
Screenshot: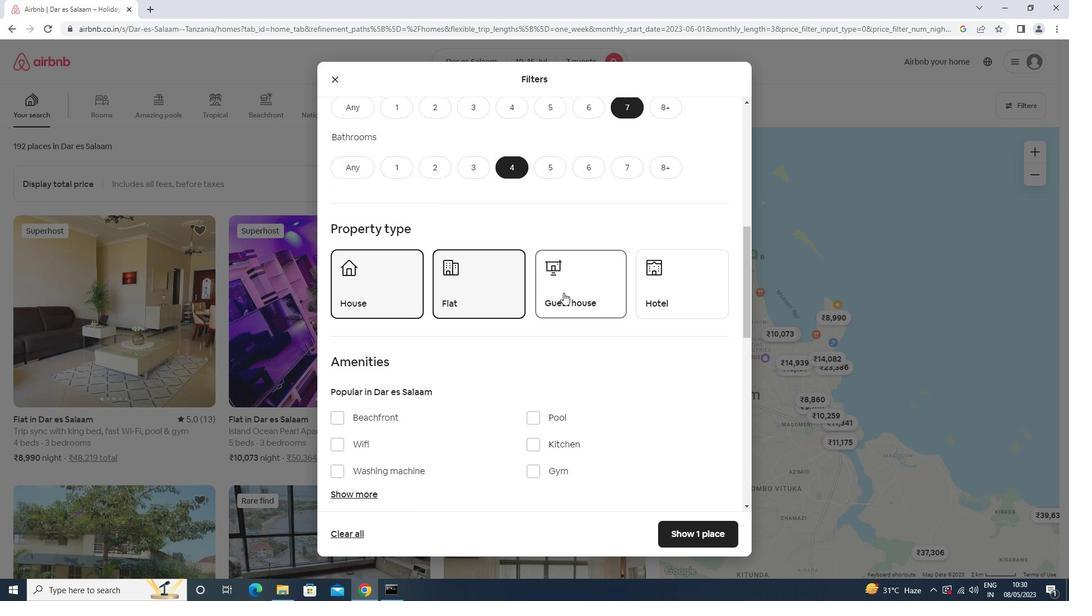 
Action: Mouse scrolled (553, 298) with delta (0, 0)
Screenshot: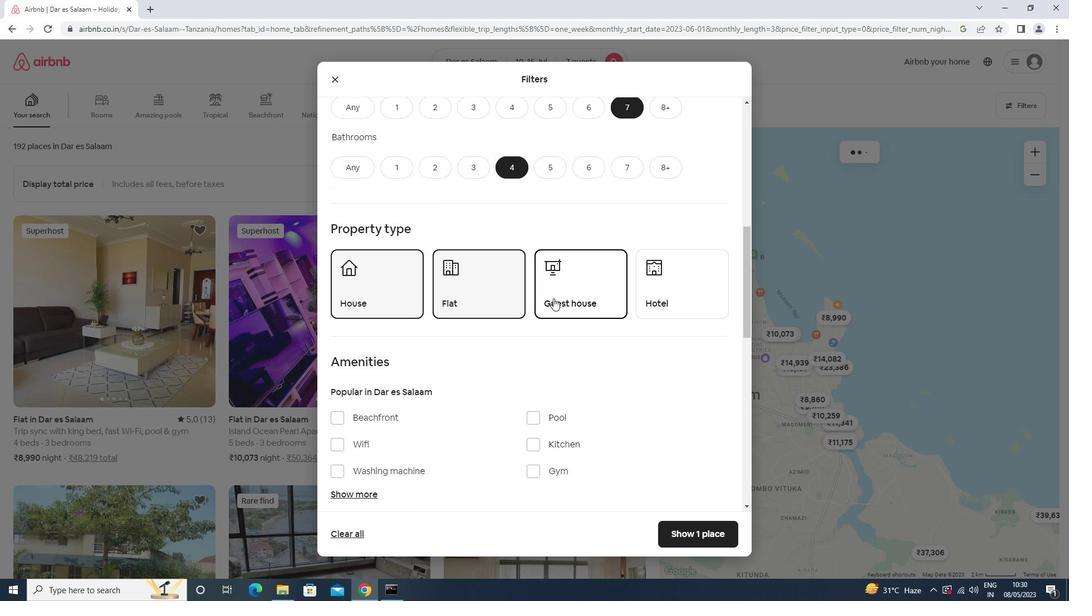
Action: Mouse scrolled (553, 298) with delta (0, 0)
Screenshot: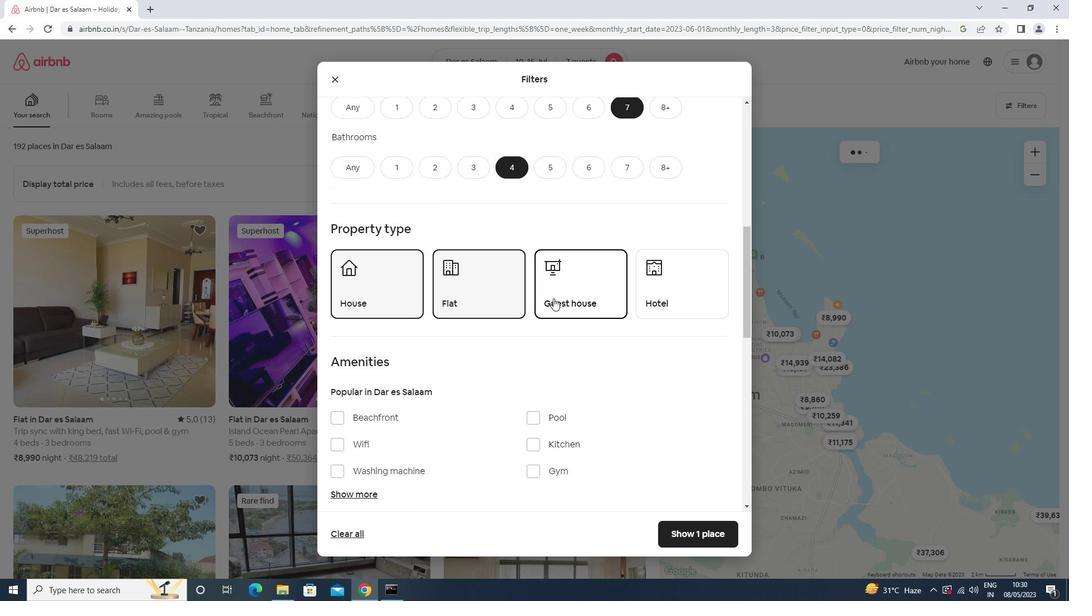 
Action: Mouse scrolled (553, 298) with delta (0, 0)
Screenshot: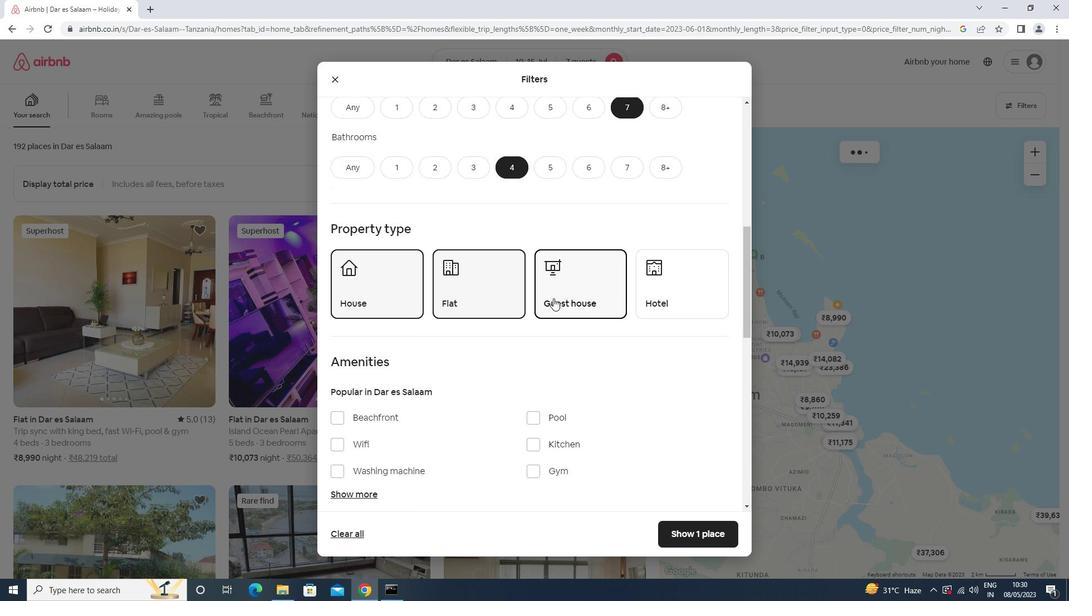 
Action: Mouse moved to (387, 282)
Screenshot: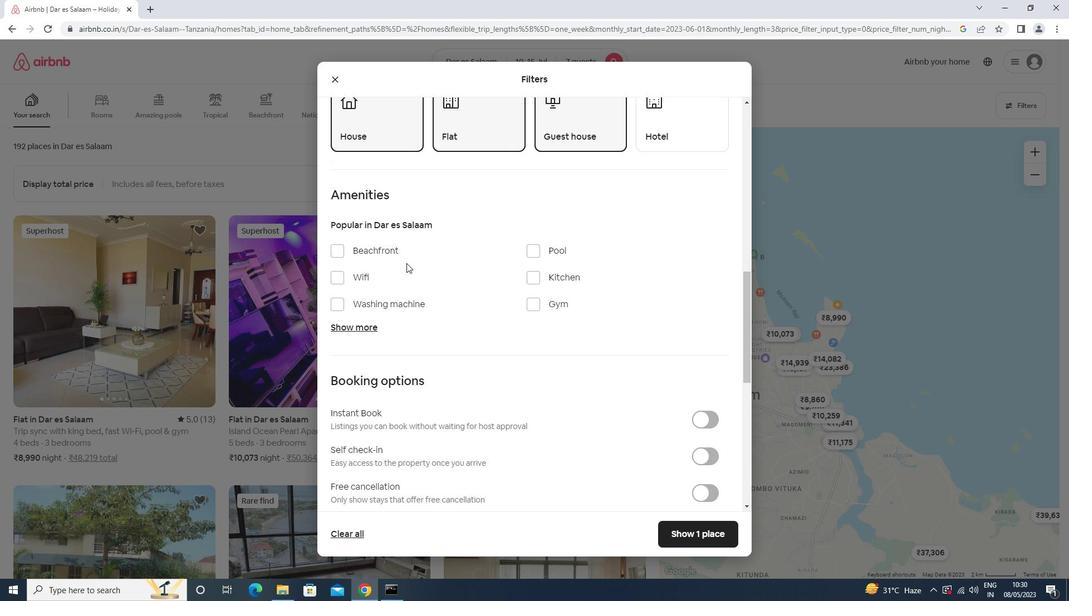 
Action: Mouse pressed left at (387, 282)
Screenshot: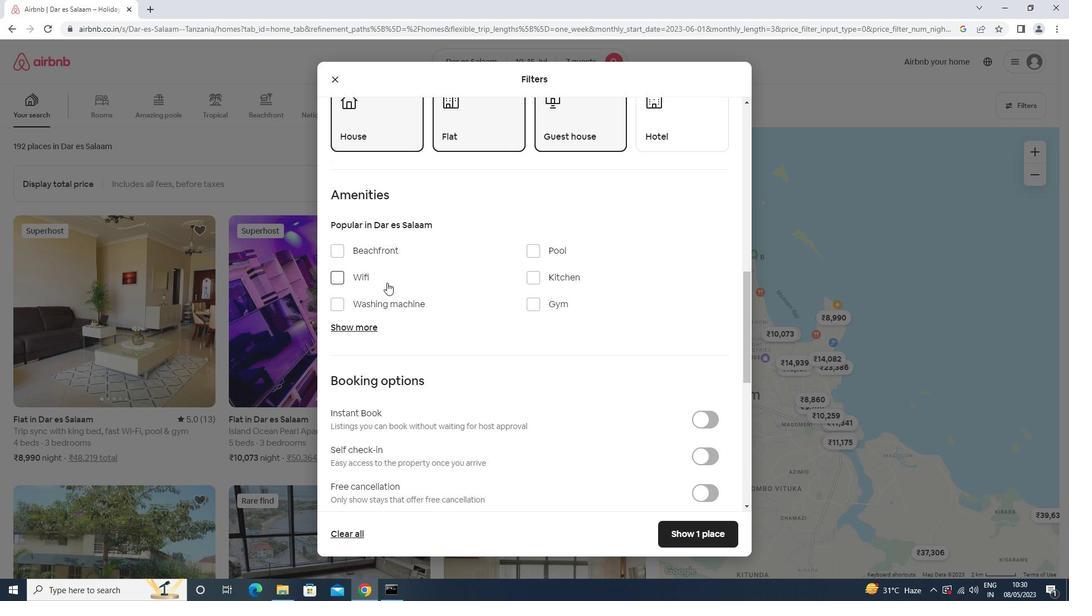 
Action: Mouse moved to (568, 312)
Screenshot: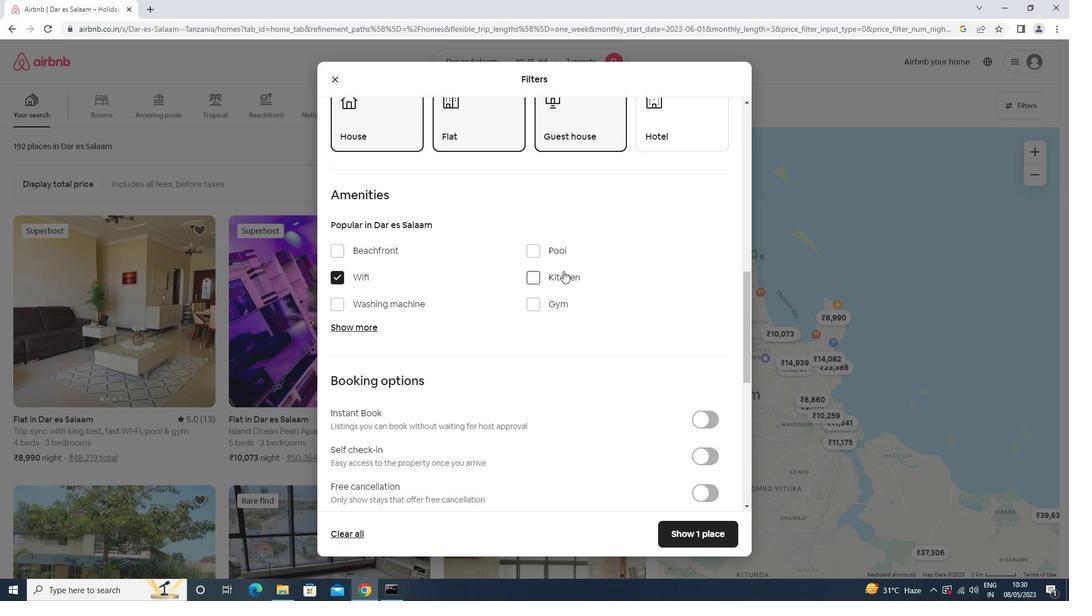 
Action: Mouse pressed left at (568, 312)
Screenshot: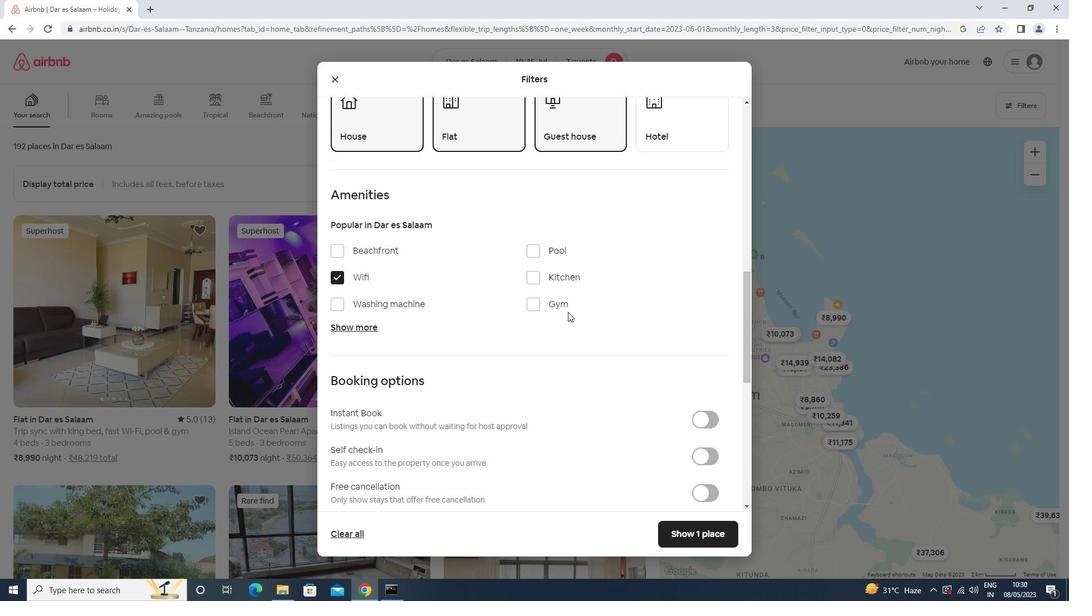
Action: Mouse moved to (567, 311)
Screenshot: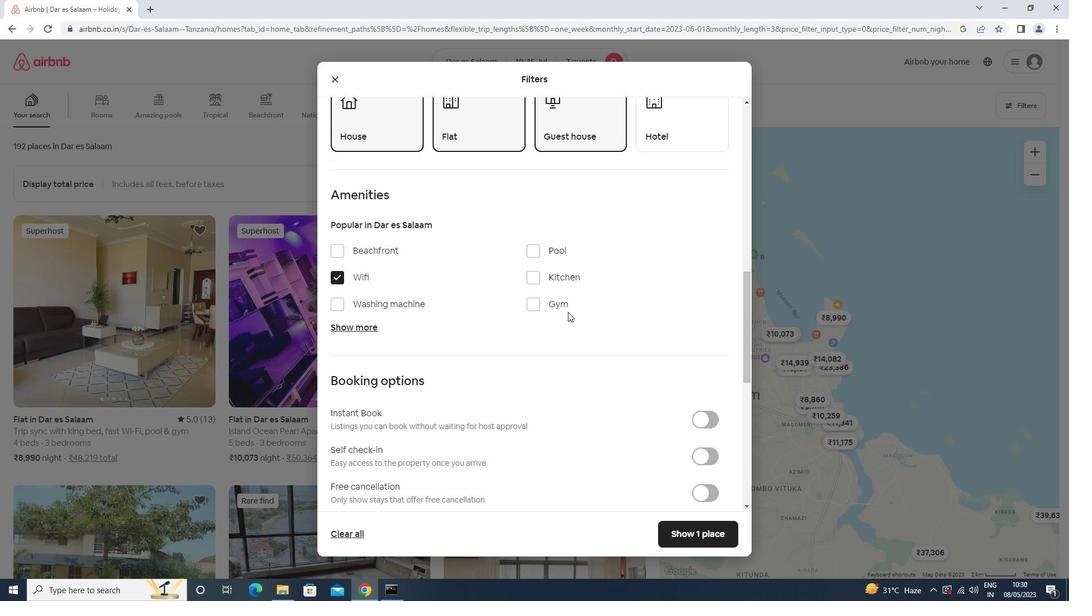 
Action: Mouse pressed left at (567, 311)
Screenshot: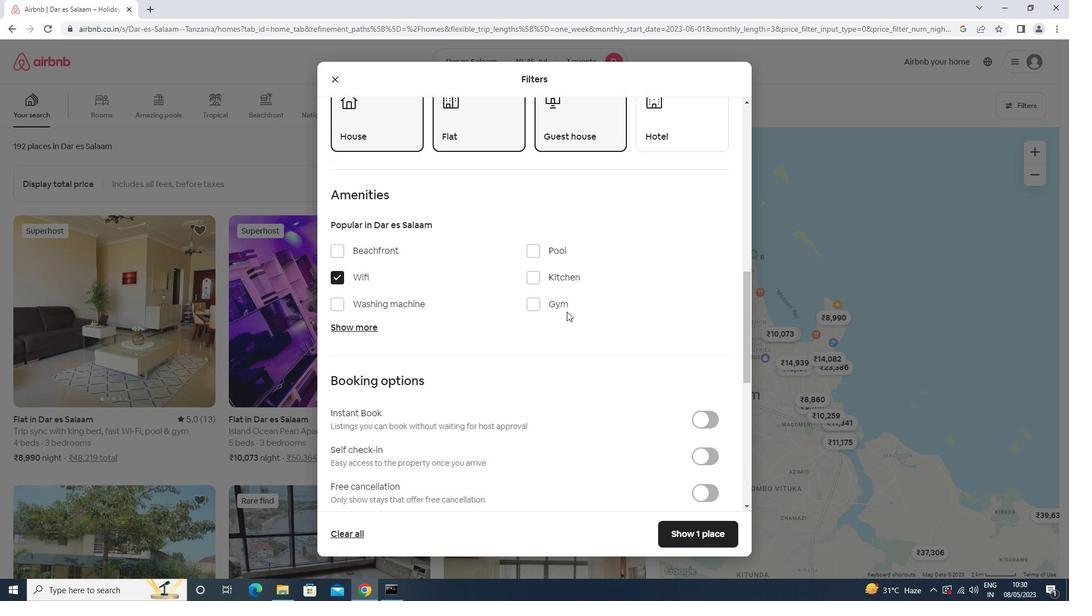 
Action: Mouse moved to (563, 307)
Screenshot: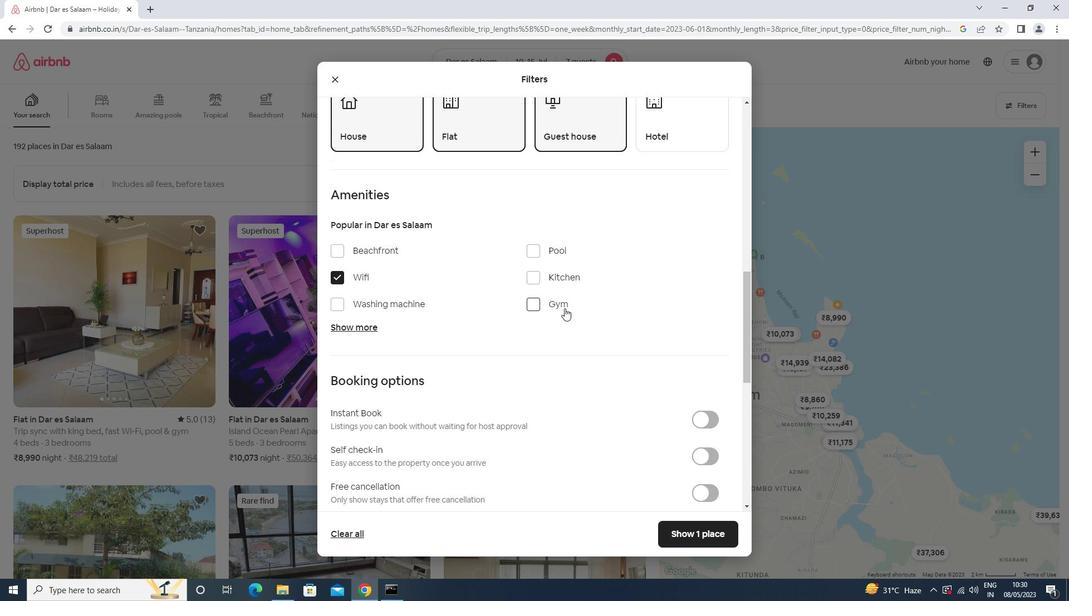 
Action: Mouse pressed left at (563, 307)
Screenshot: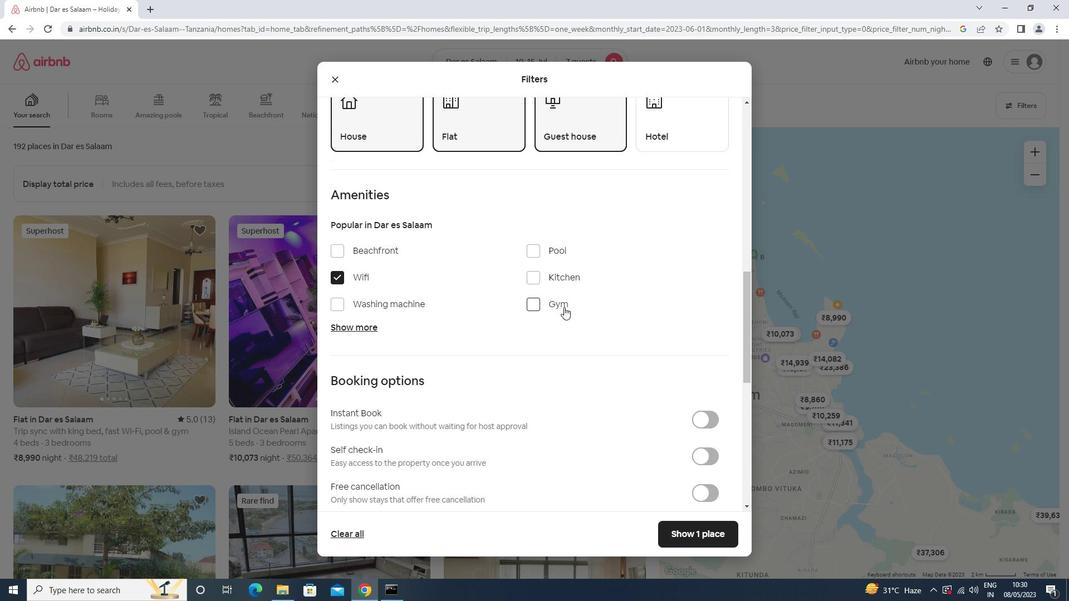 
Action: Mouse moved to (471, 294)
Screenshot: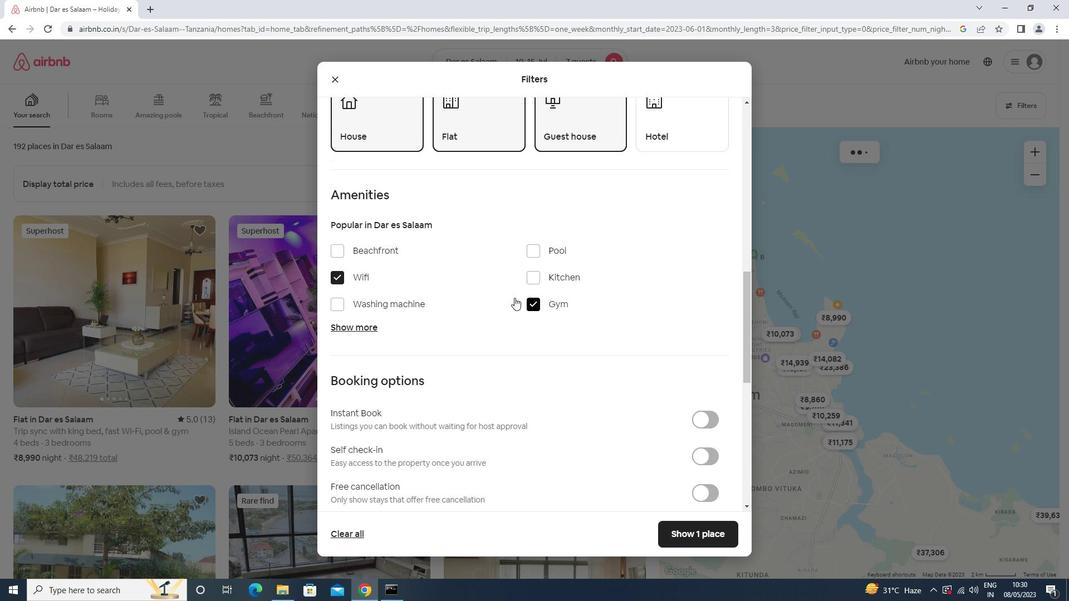 
Action: Mouse scrolled (471, 293) with delta (0, 0)
Screenshot: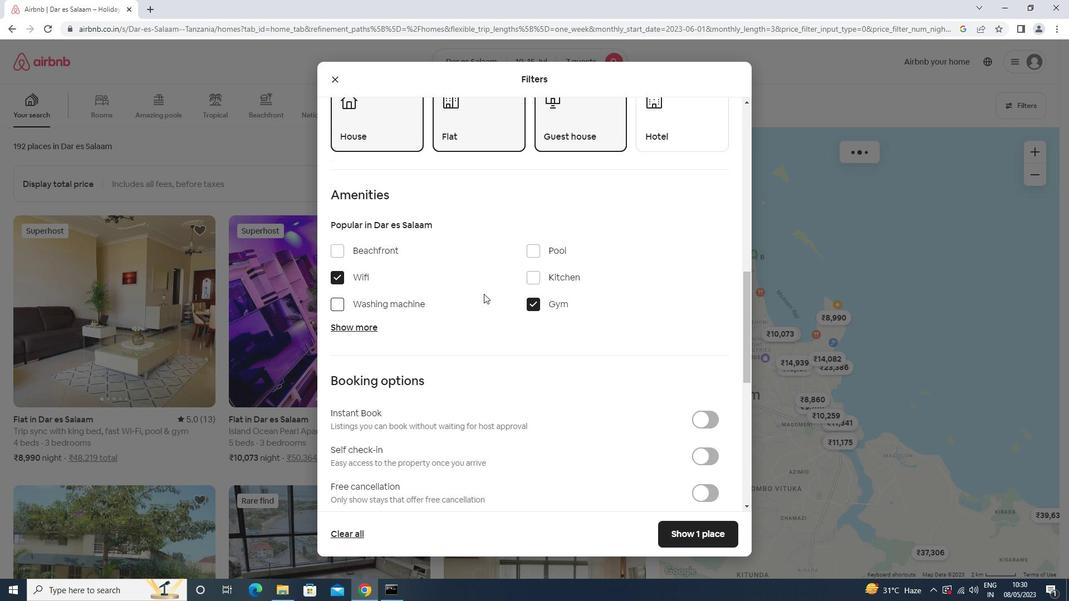 
Action: Mouse moved to (369, 270)
Screenshot: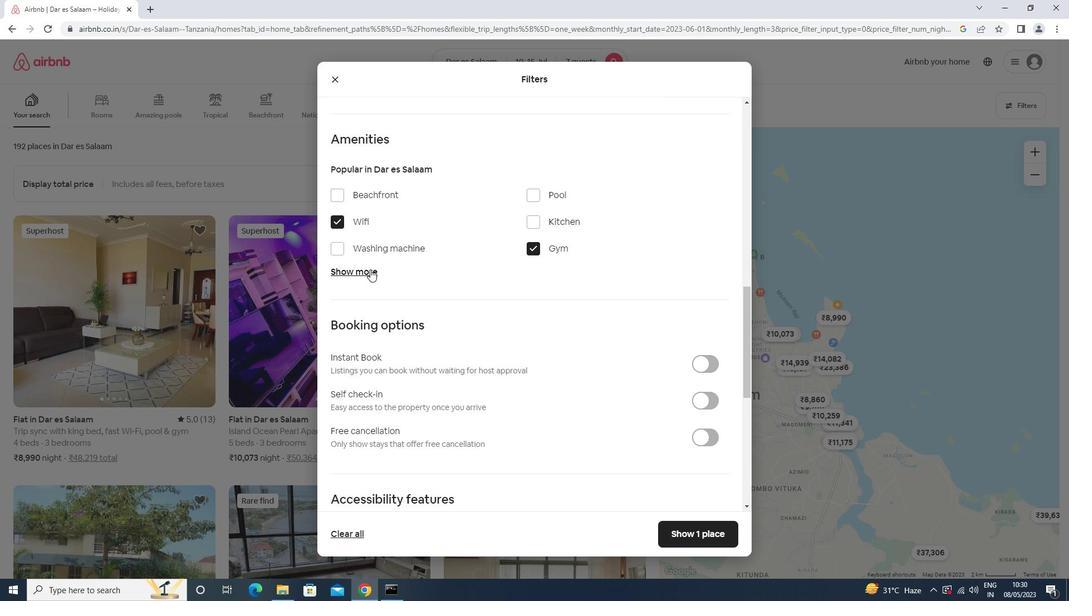 
Action: Mouse pressed left at (369, 270)
Screenshot: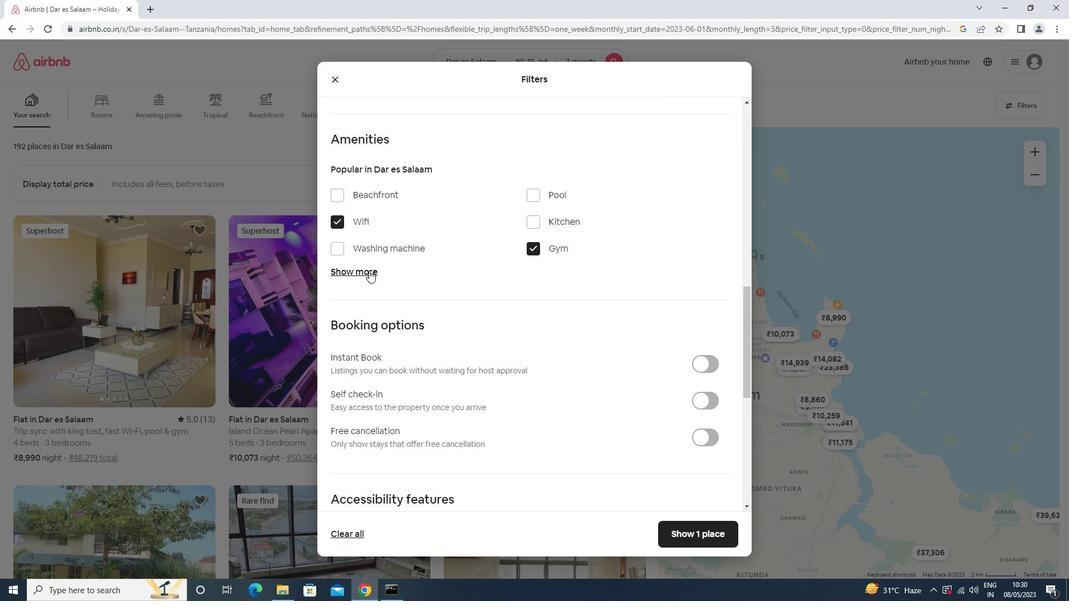 
Action: Mouse moved to (367, 366)
Screenshot: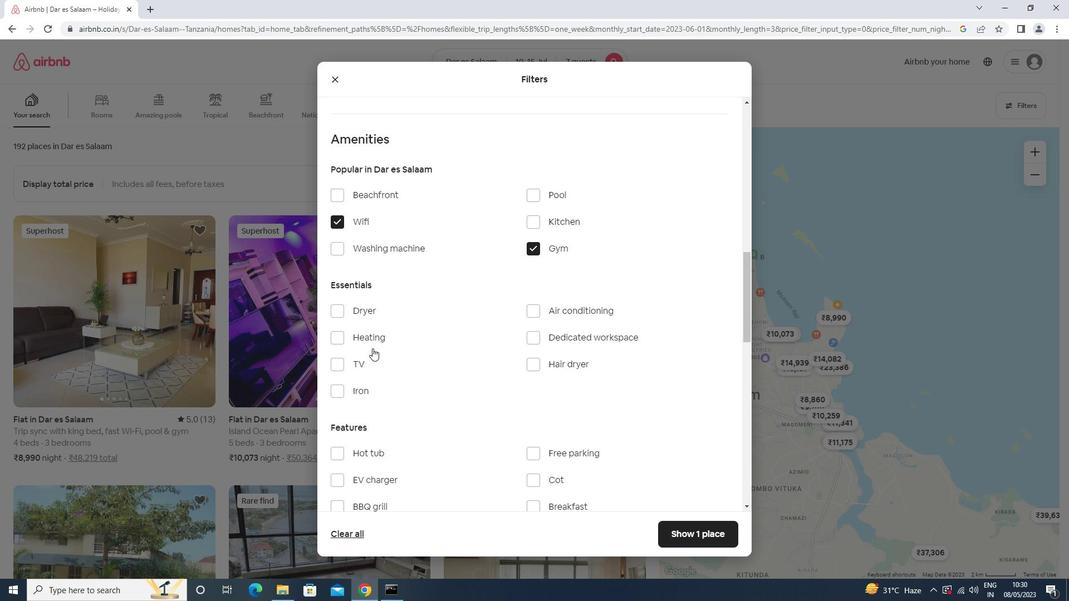 
Action: Mouse pressed left at (367, 366)
Screenshot: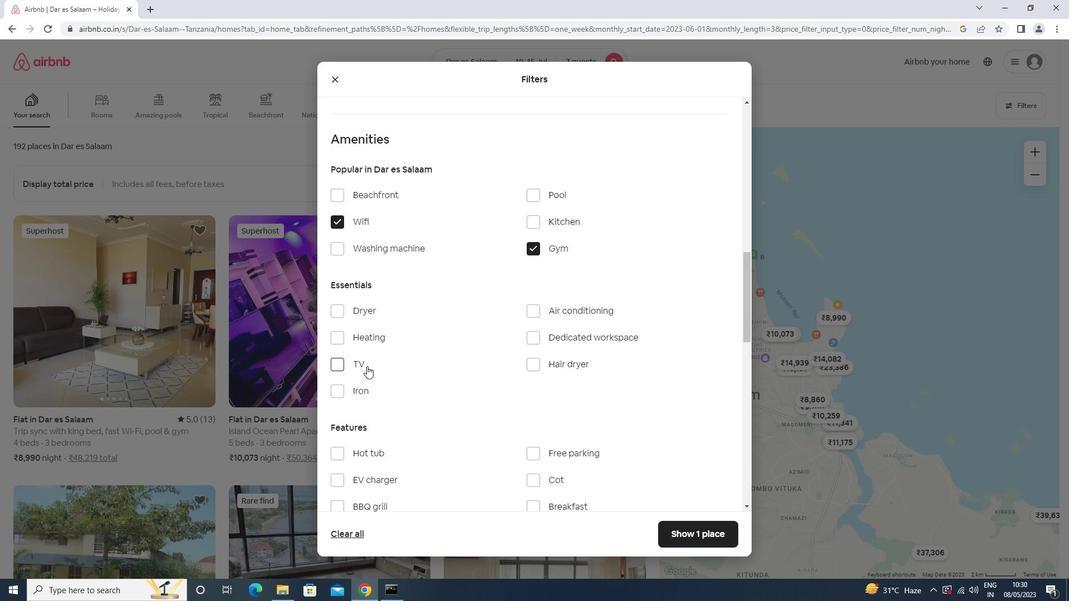 
Action: Mouse moved to (530, 430)
Screenshot: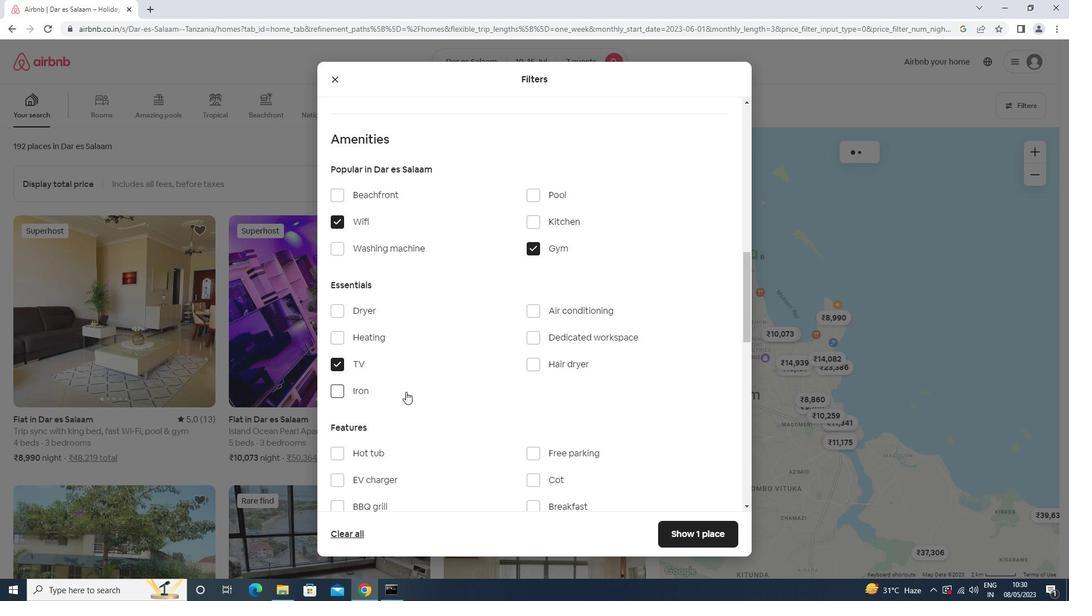 
Action: Mouse scrolled (530, 430) with delta (0, 0)
Screenshot: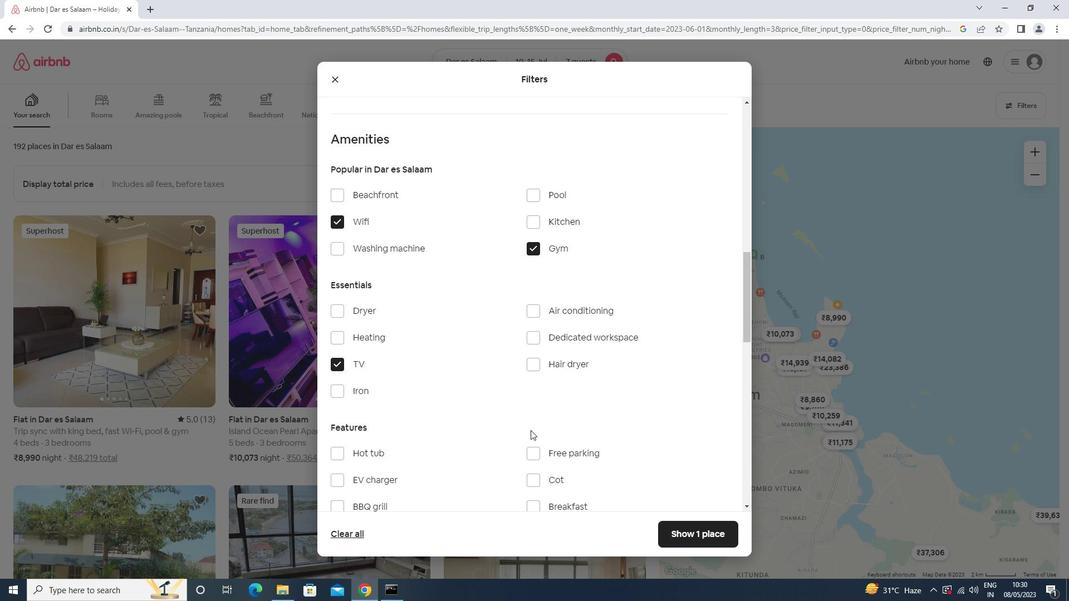 
Action: Mouse scrolled (530, 430) with delta (0, 0)
Screenshot: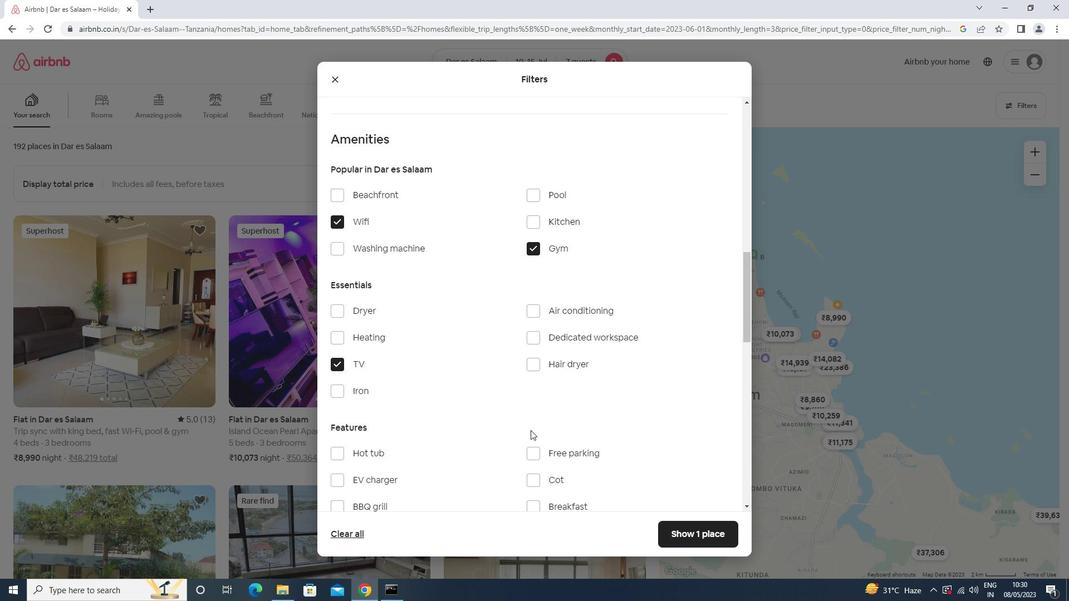 
Action: Mouse moved to (554, 397)
Screenshot: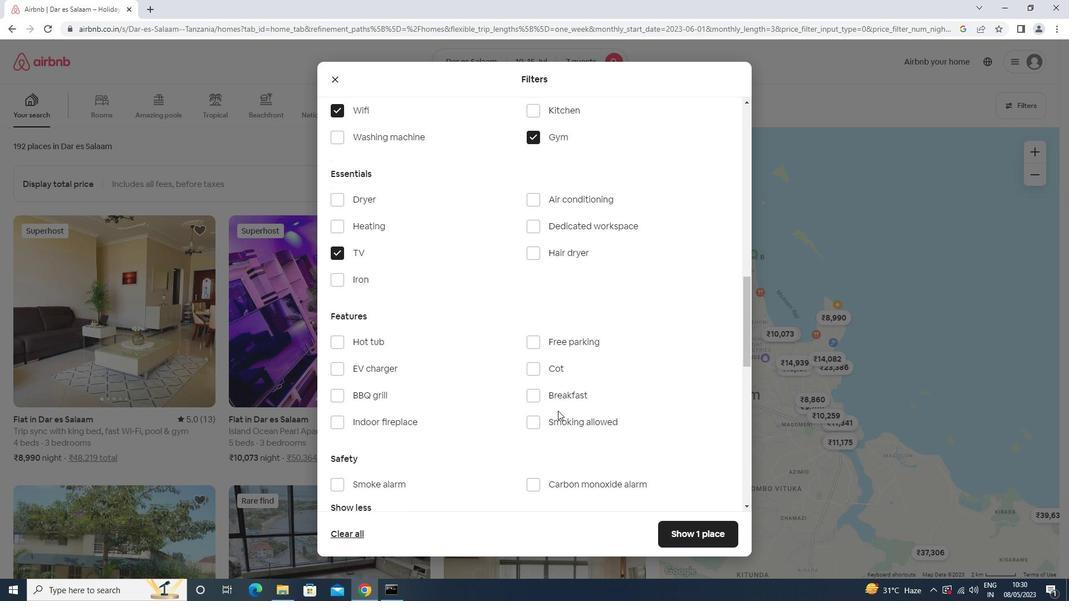 
Action: Mouse pressed left at (554, 397)
Screenshot: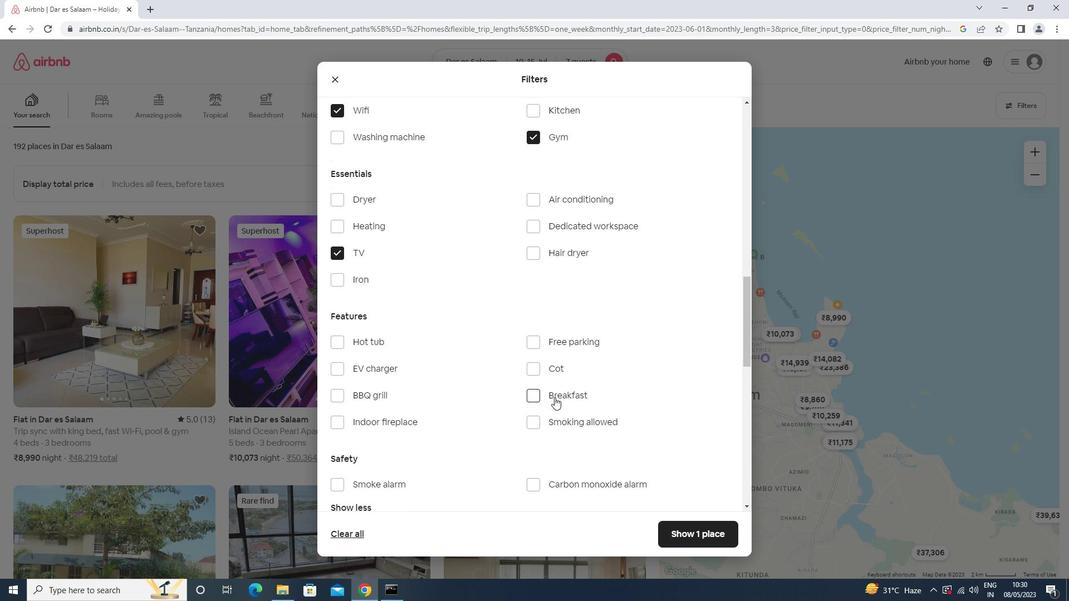 
Action: Mouse moved to (445, 294)
Screenshot: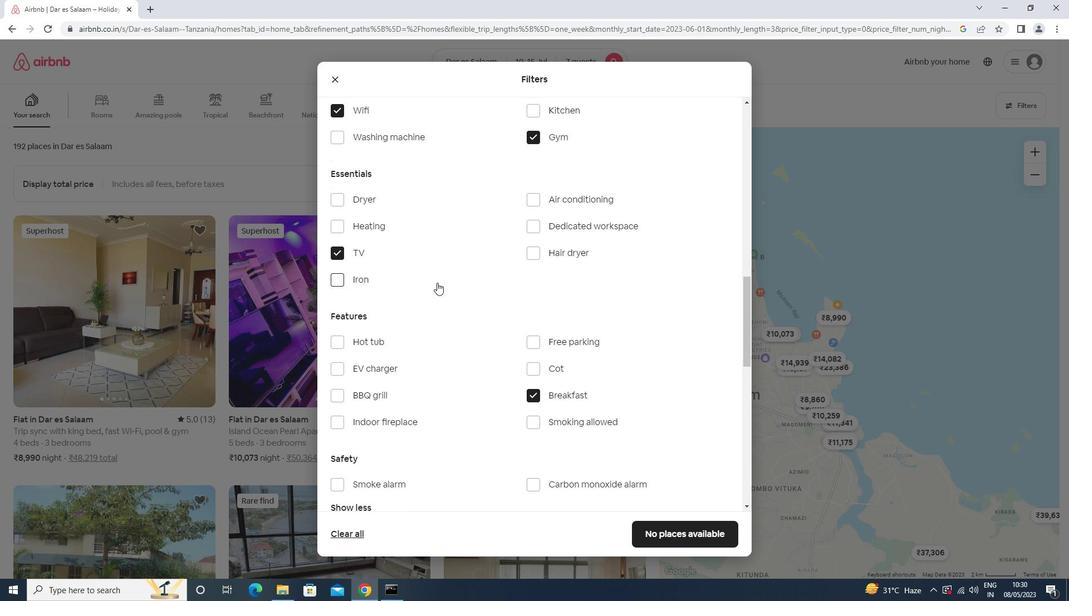 
Action: Mouse scrolled (445, 294) with delta (0, 0)
Screenshot: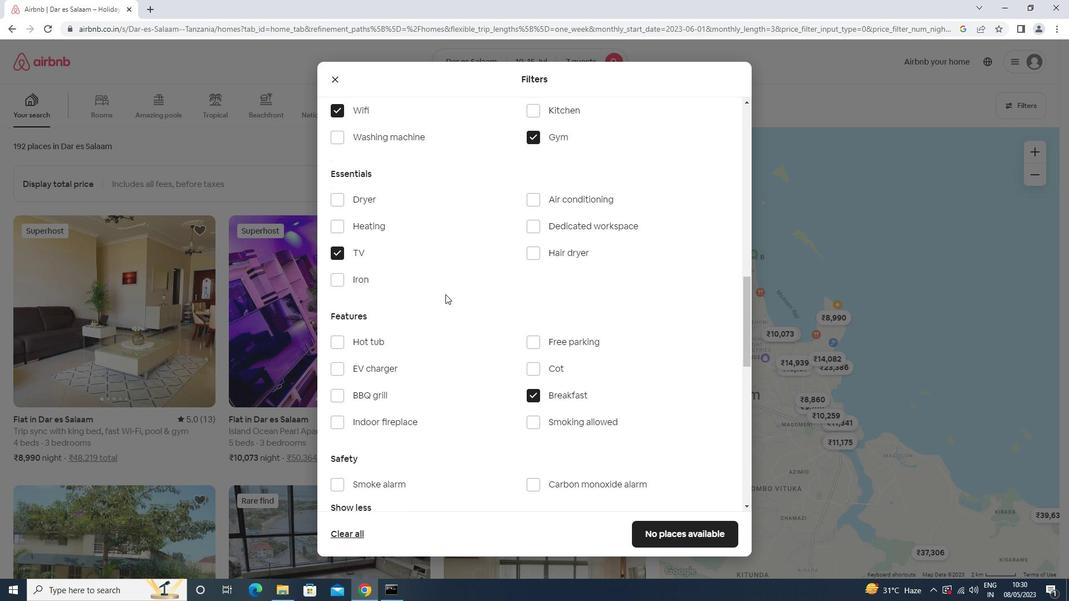 
Action: Mouse scrolled (445, 294) with delta (0, 0)
Screenshot: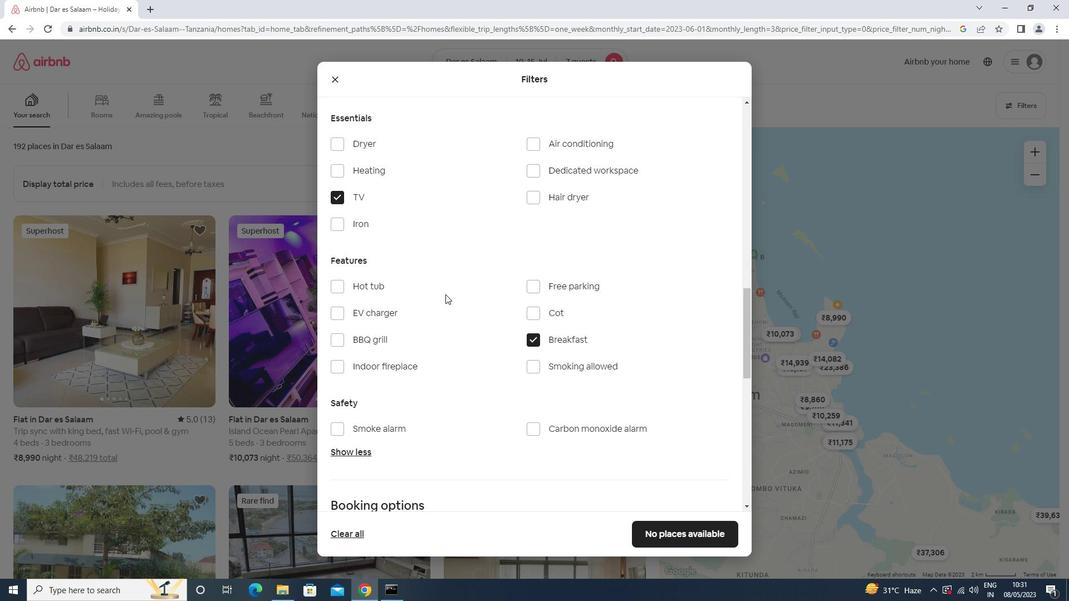 
Action: Mouse scrolled (445, 294) with delta (0, 0)
Screenshot: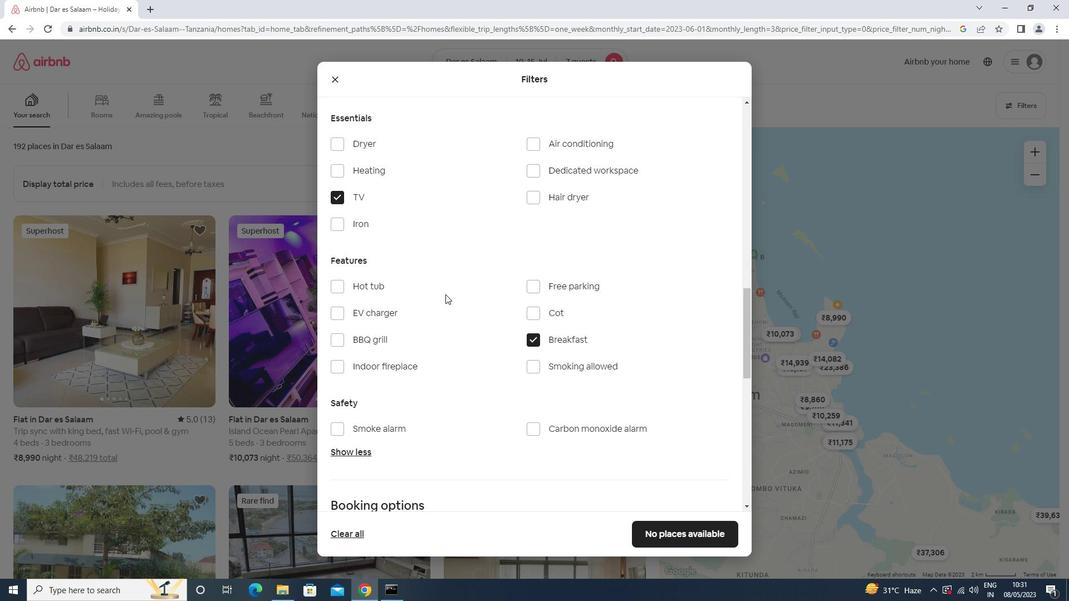 
Action: Mouse moved to (711, 469)
Screenshot: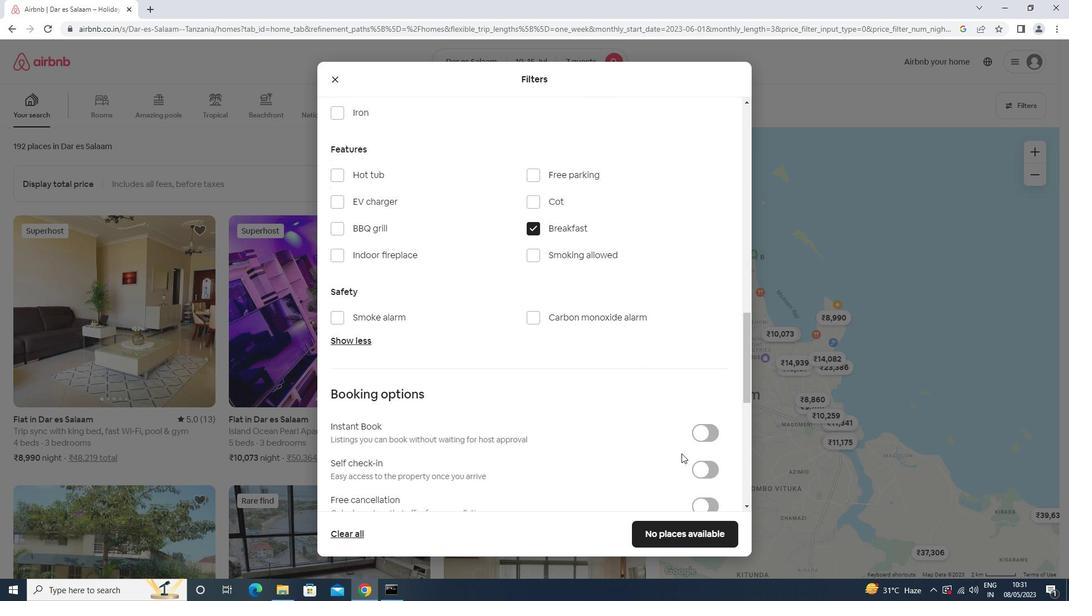 
Action: Mouse pressed left at (711, 469)
Screenshot: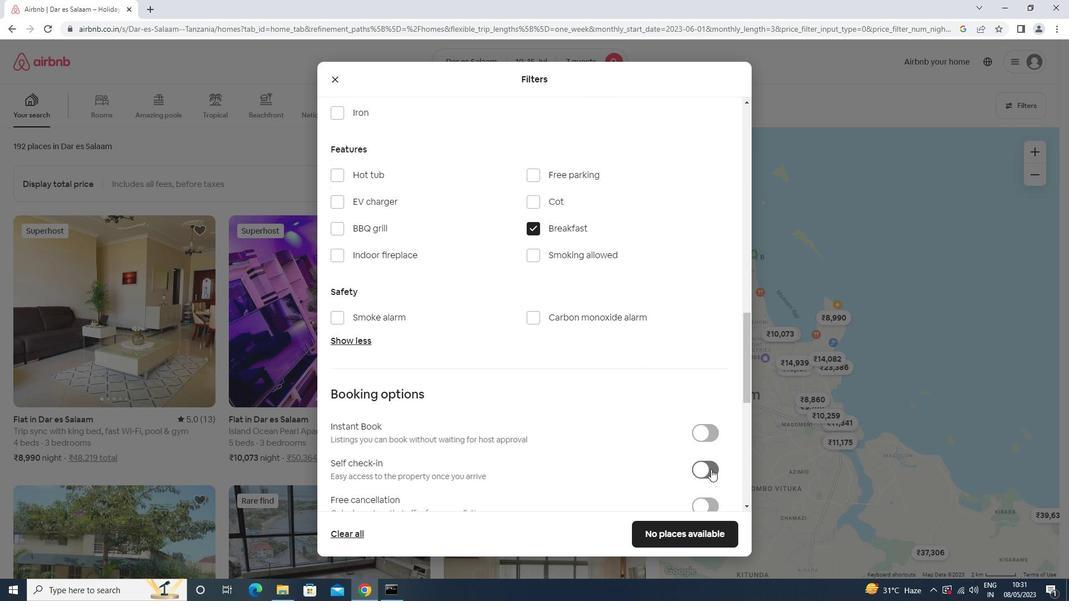 
Action: Mouse moved to (566, 389)
Screenshot: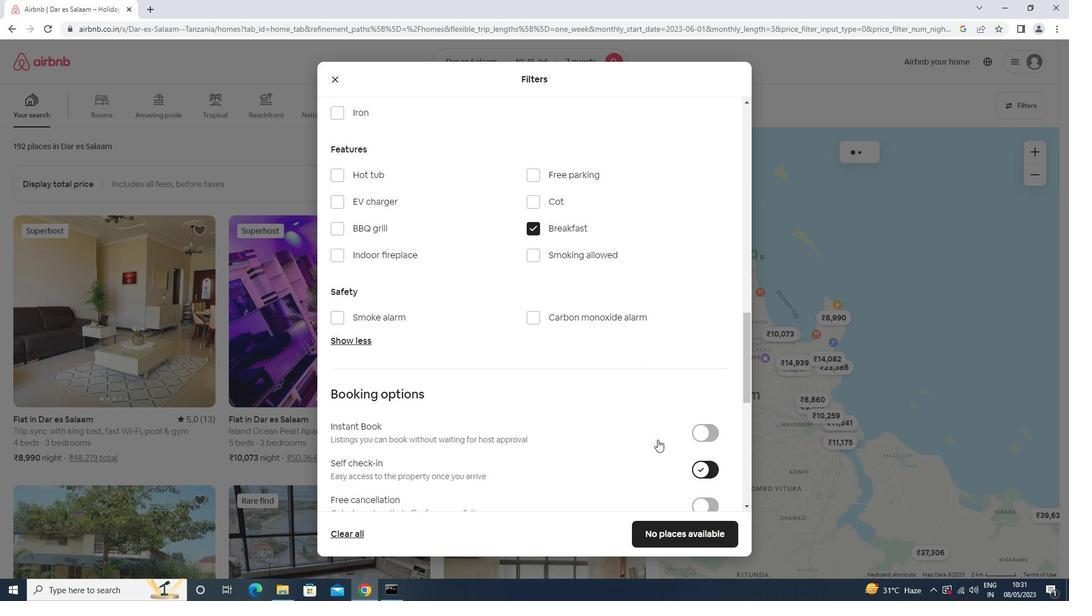 
Action: Mouse scrolled (566, 389) with delta (0, 0)
Screenshot: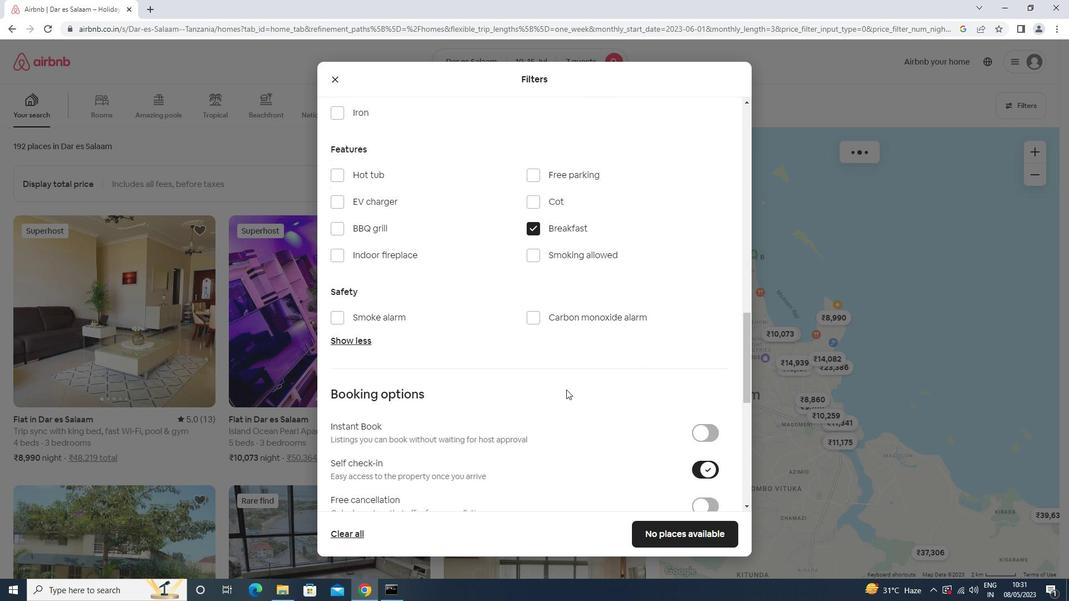 
Action: Mouse scrolled (566, 389) with delta (0, 0)
Screenshot: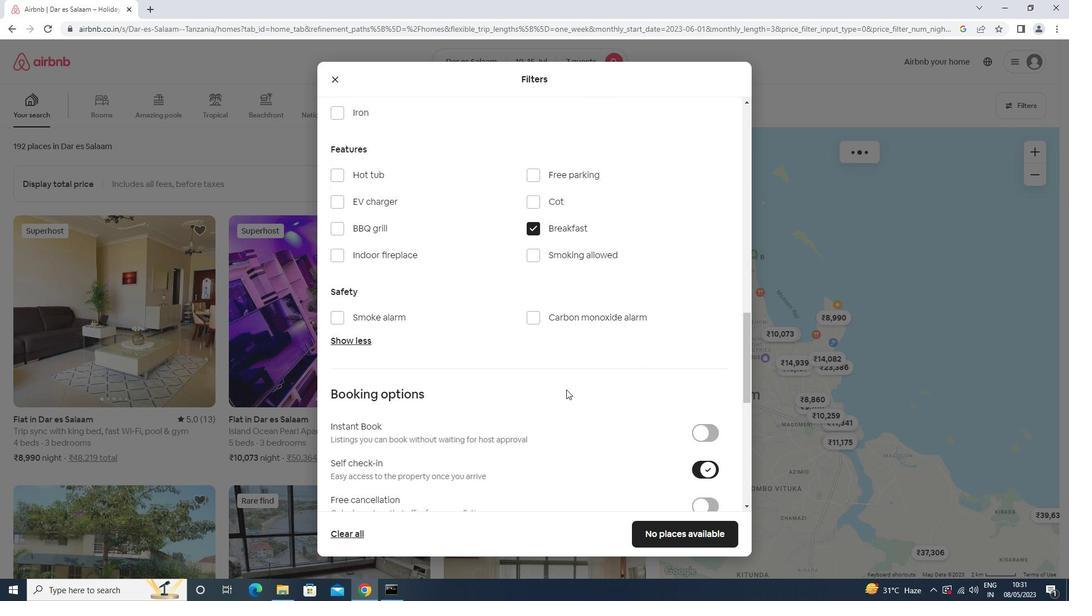 
Action: Mouse scrolled (566, 389) with delta (0, 0)
Screenshot: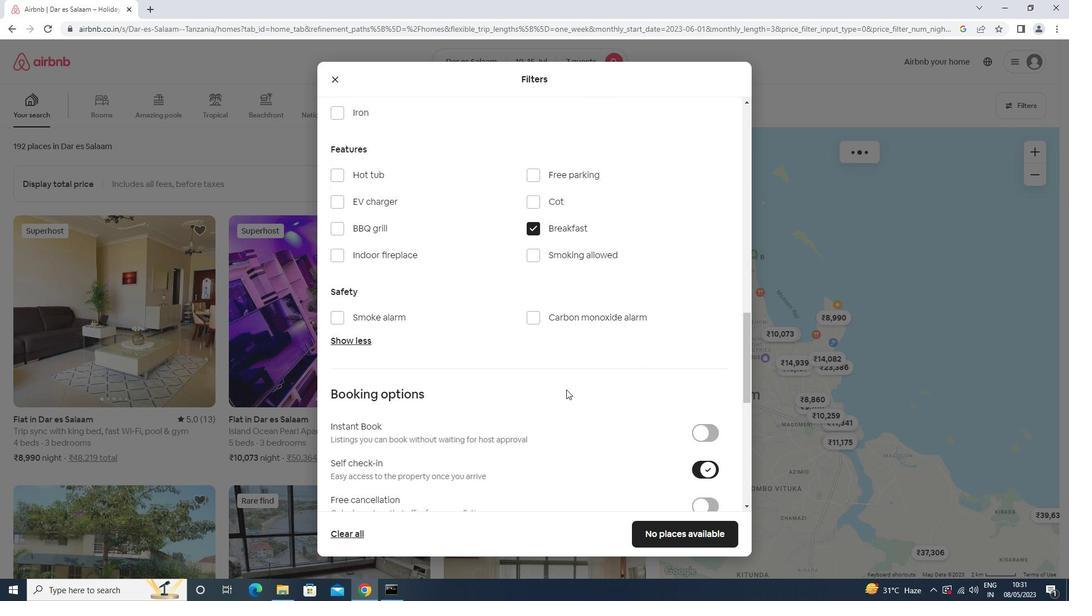 
Action: Mouse scrolled (566, 389) with delta (0, 0)
Screenshot: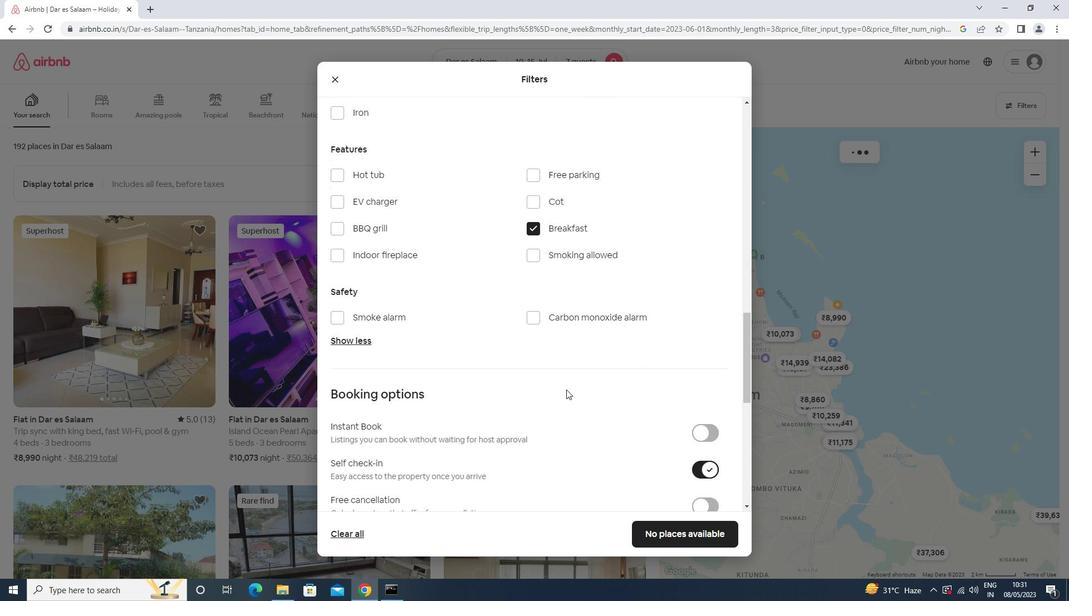 
Action: Mouse scrolled (566, 389) with delta (0, 0)
Screenshot: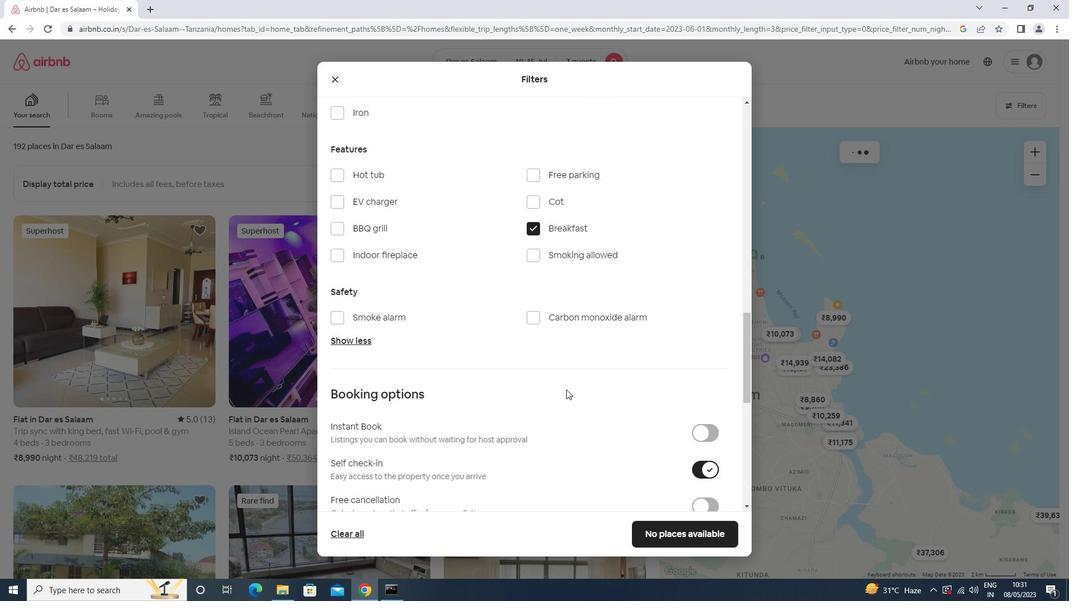 
Action: Mouse scrolled (566, 389) with delta (0, 0)
Screenshot: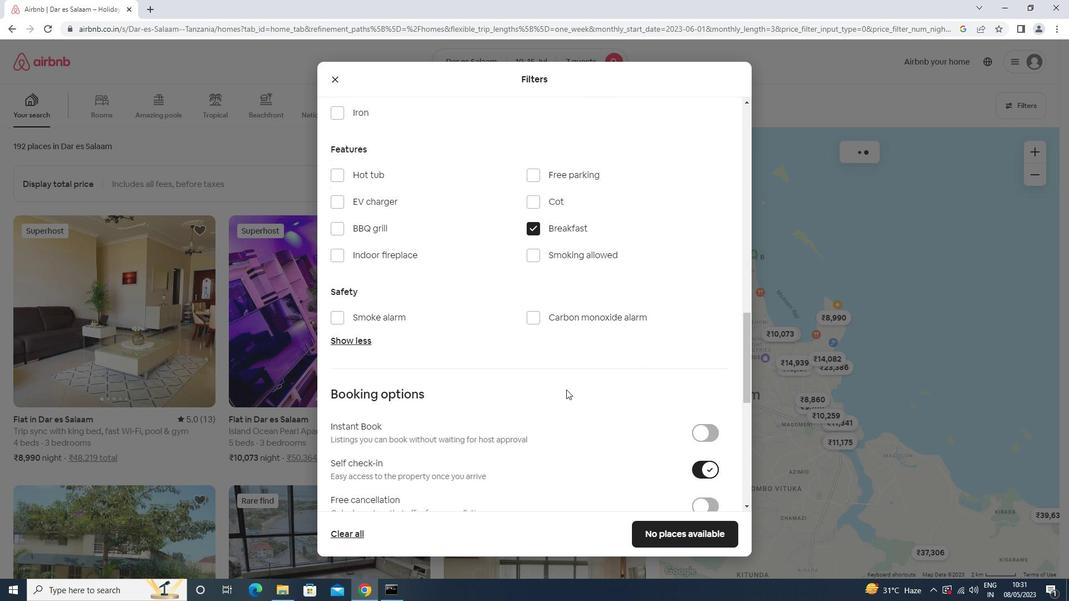 
Action: Mouse moved to (481, 433)
Screenshot: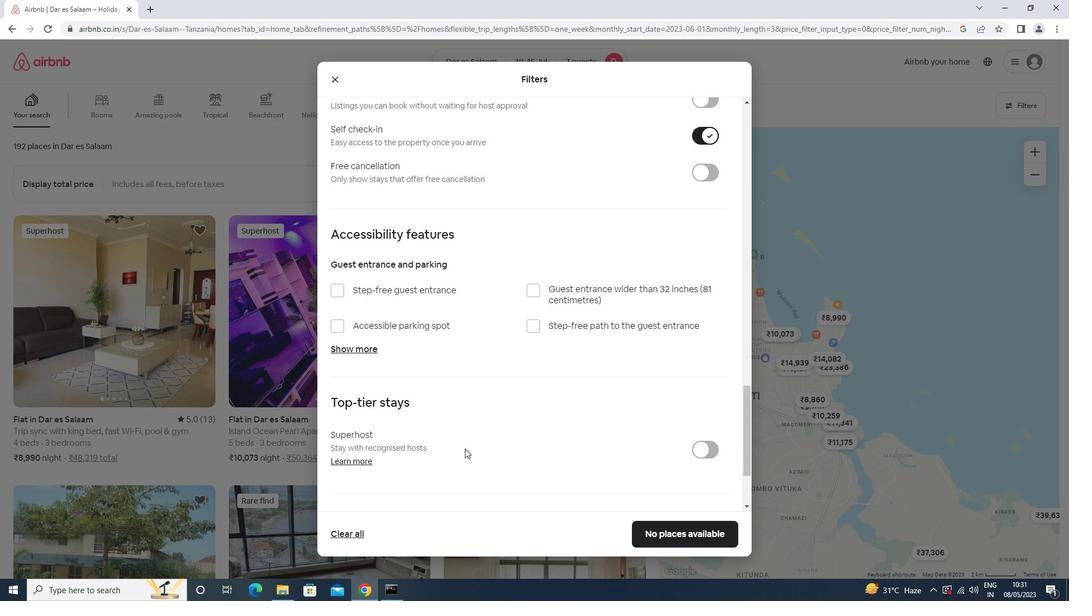 
Action: Mouse scrolled (481, 432) with delta (0, 0)
Screenshot: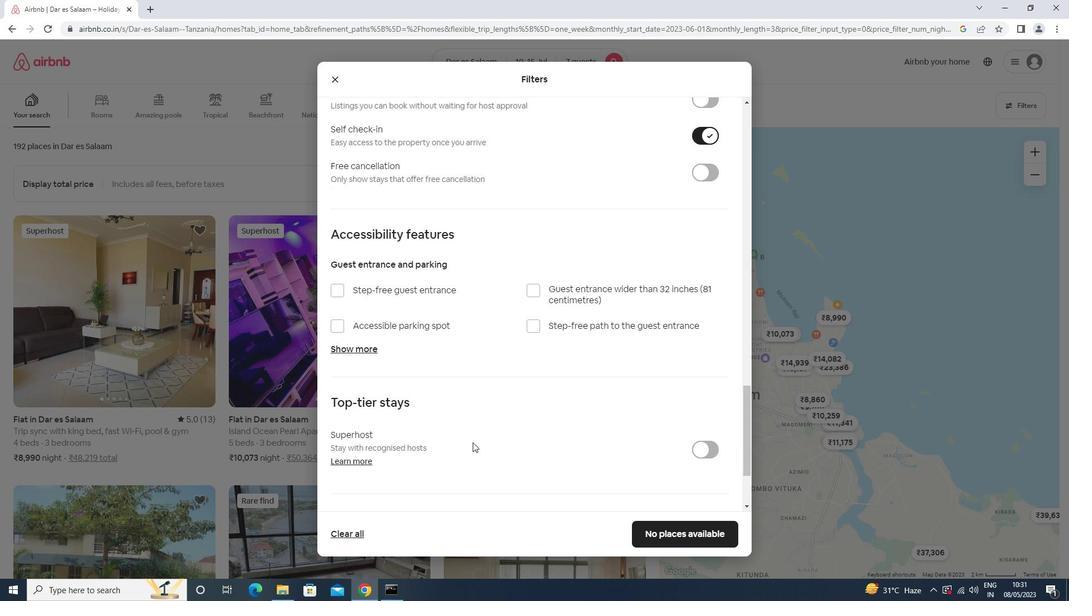 
Action: Mouse scrolled (481, 432) with delta (0, 0)
Screenshot: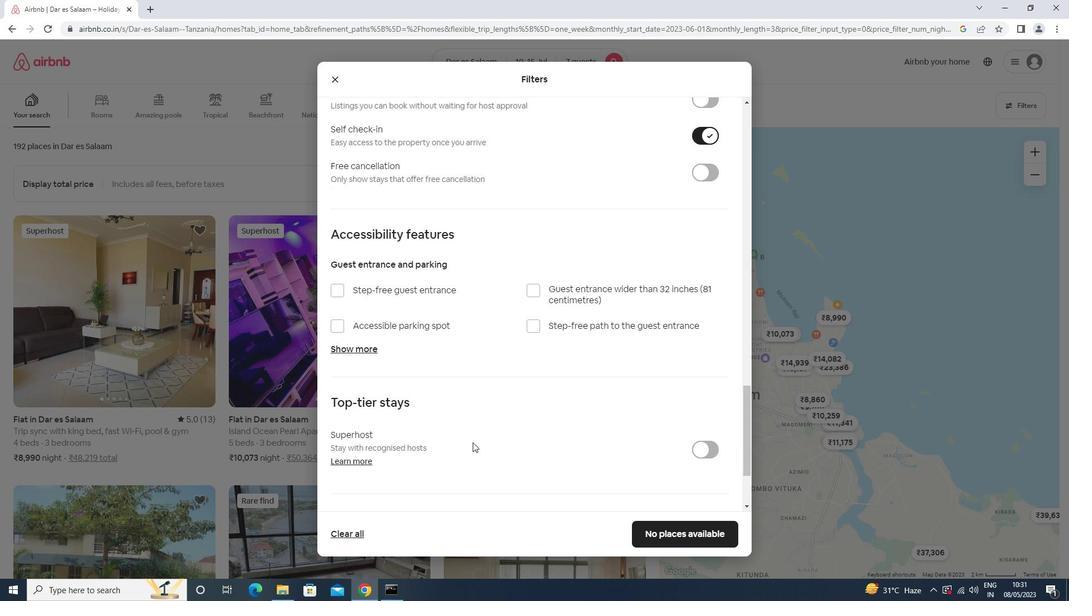 
Action: Mouse scrolled (481, 432) with delta (0, 0)
Screenshot: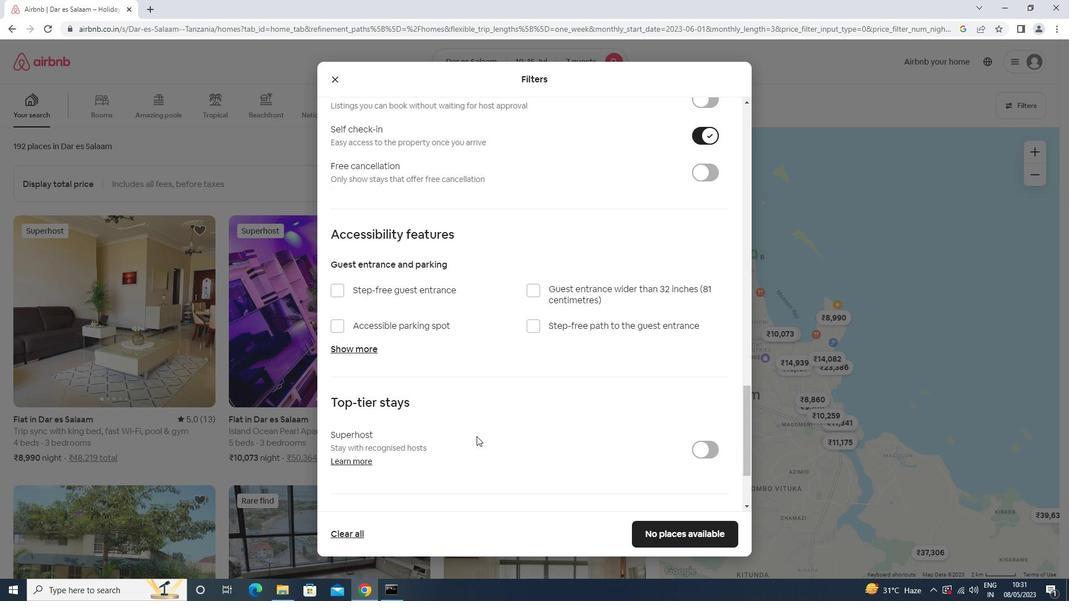 
Action: Mouse scrolled (481, 432) with delta (0, 0)
Screenshot: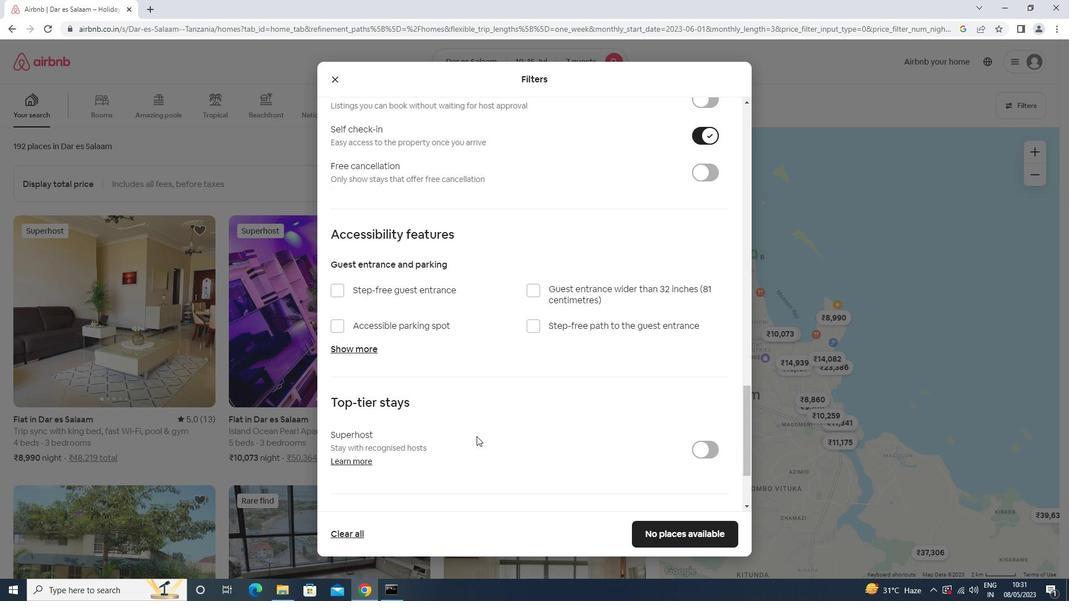 
Action: Mouse scrolled (481, 432) with delta (0, 0)
Screenshot: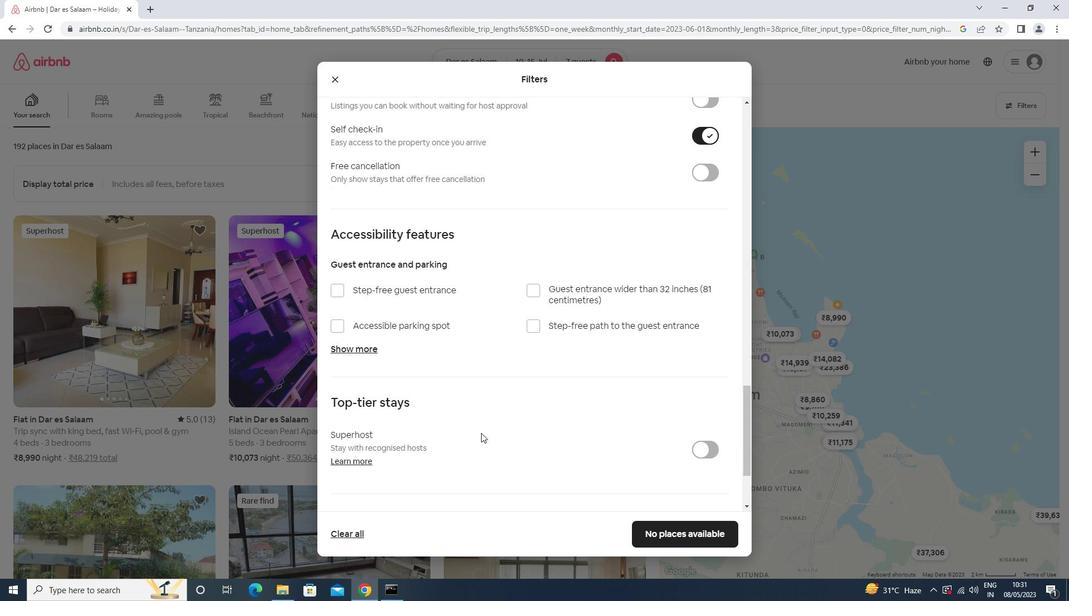 
Action: Mouse scrolled (481, 432) with delta (0, 0)
Screenshot: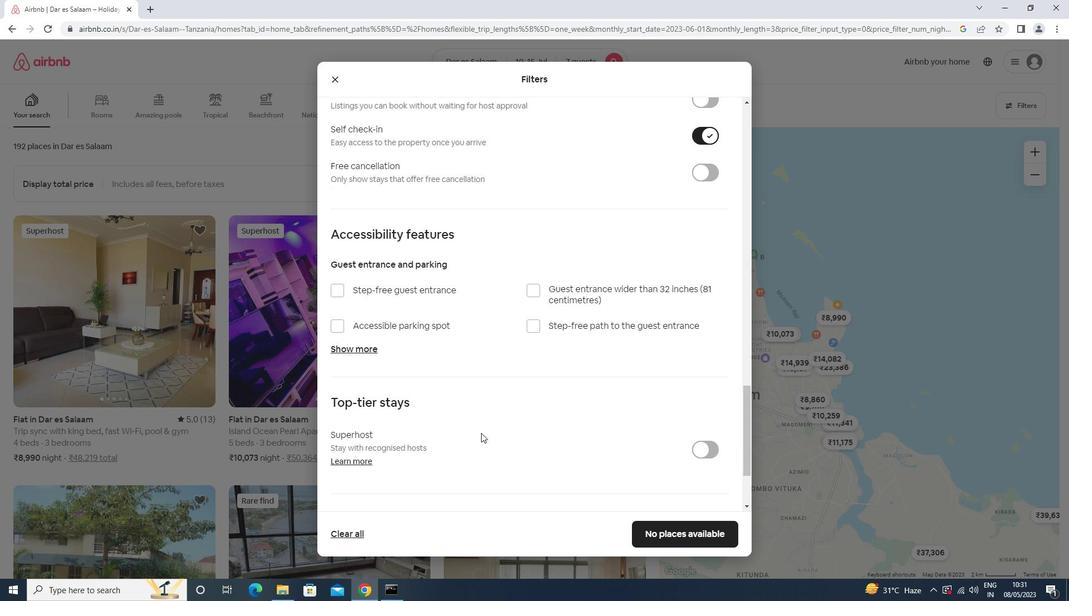 
Action: Mouse moved to (391, 435)
Screenshot: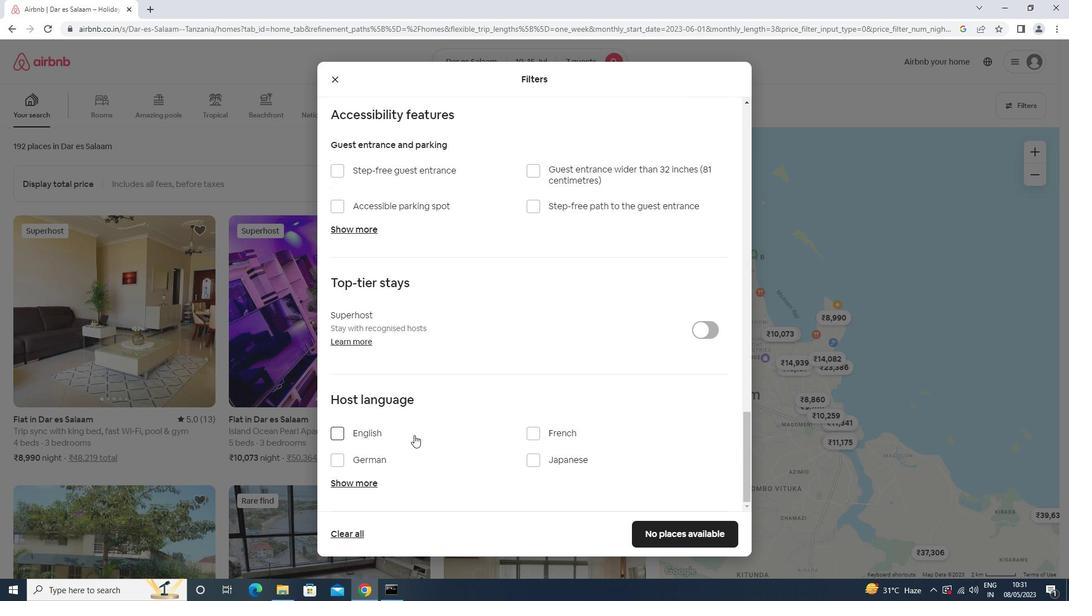 
Action: Mouse pressed left at (391, 435)
Screenshot: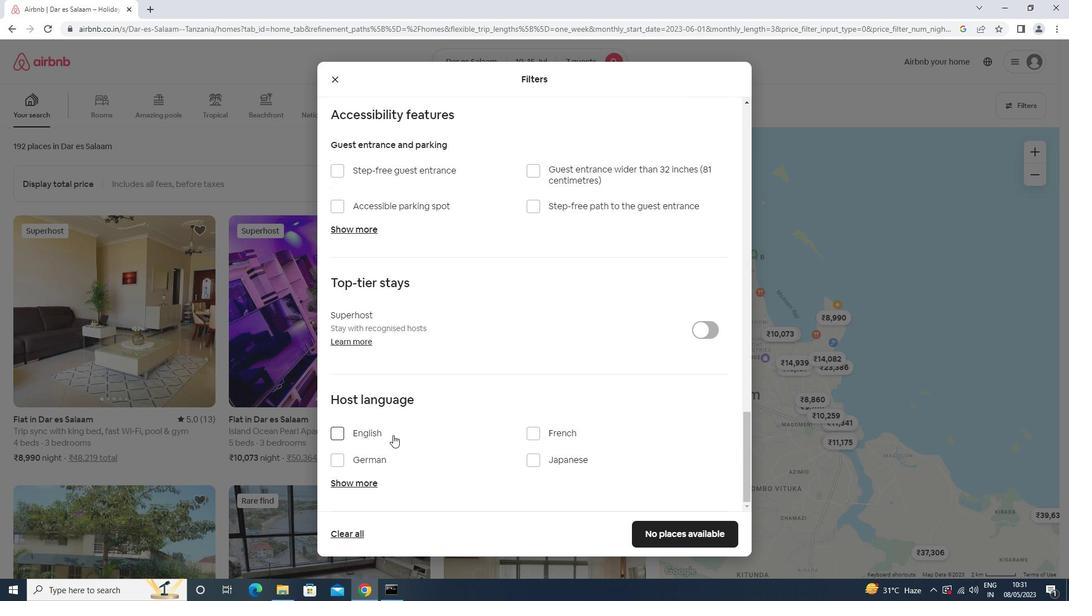 
Action: Mouse moved to (660, 530)
Screenshot: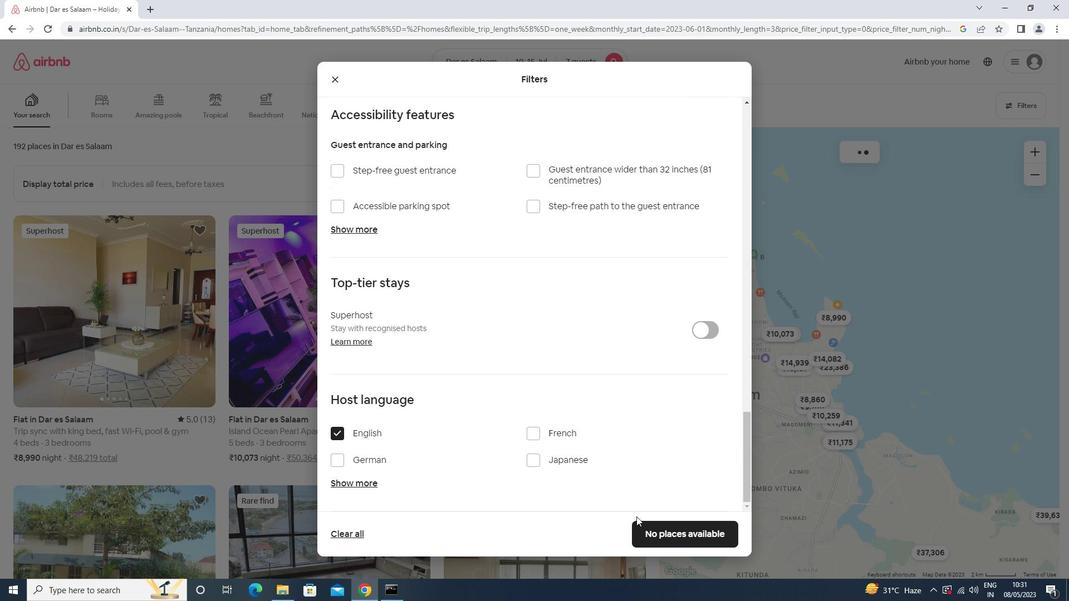 
Action: Mouse pressed left at (660, 530)
Screenshot: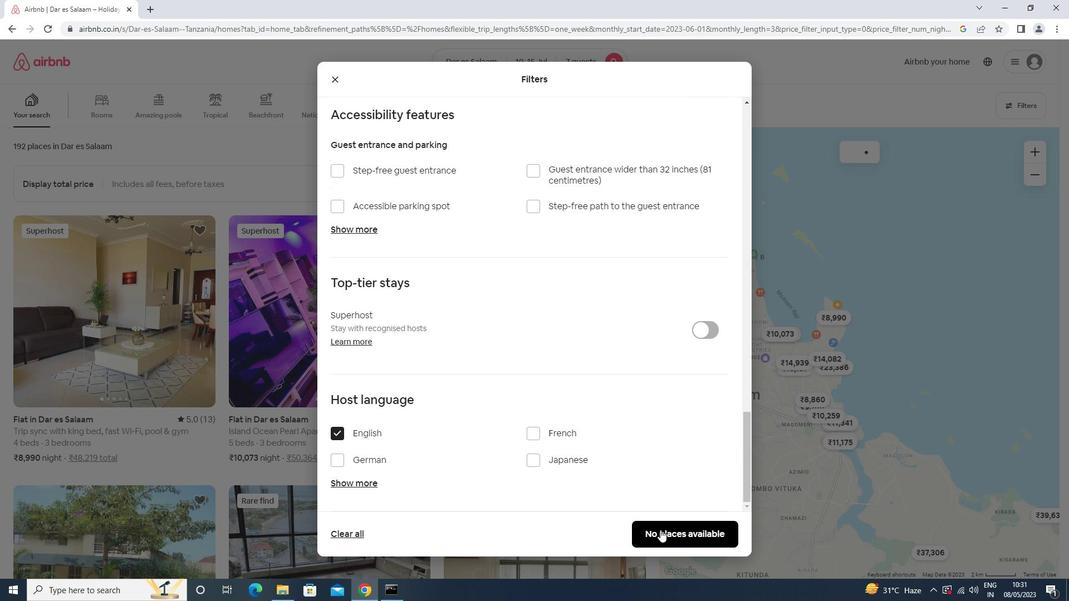 
Action: Mouse moved to (649, 502)
Screenshot: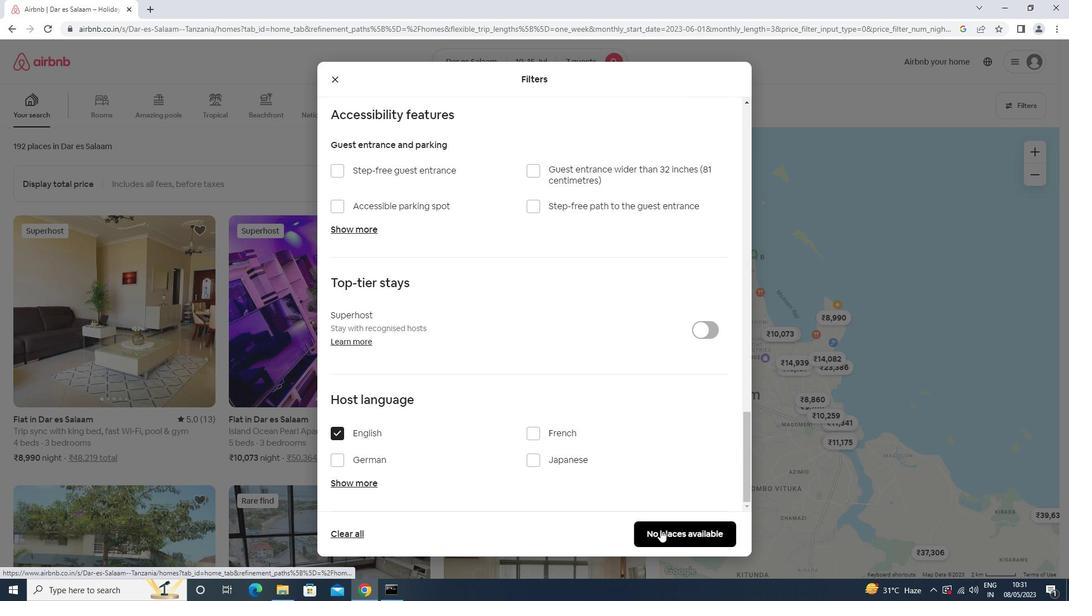 
